 Task: Open a blank sheet, save the file as sepf.doc Add Heading 'Strategies for effective problem-solving: 'Strategies for effective problem-solving:  Add the following points with square bulletsAdd the following points with square bullets •	Define_x000D_
•	Brainstorm_x000D_
•	Evaluate_x000D_
•	Implement_x000D_
•	Assess_x000D_
 Highlight heading with color  Yellow Select the entire text and apply  Outside Borders ,change the font size of heading and points to 26
Action: Mouse moved to (207, 211)
Screenshot: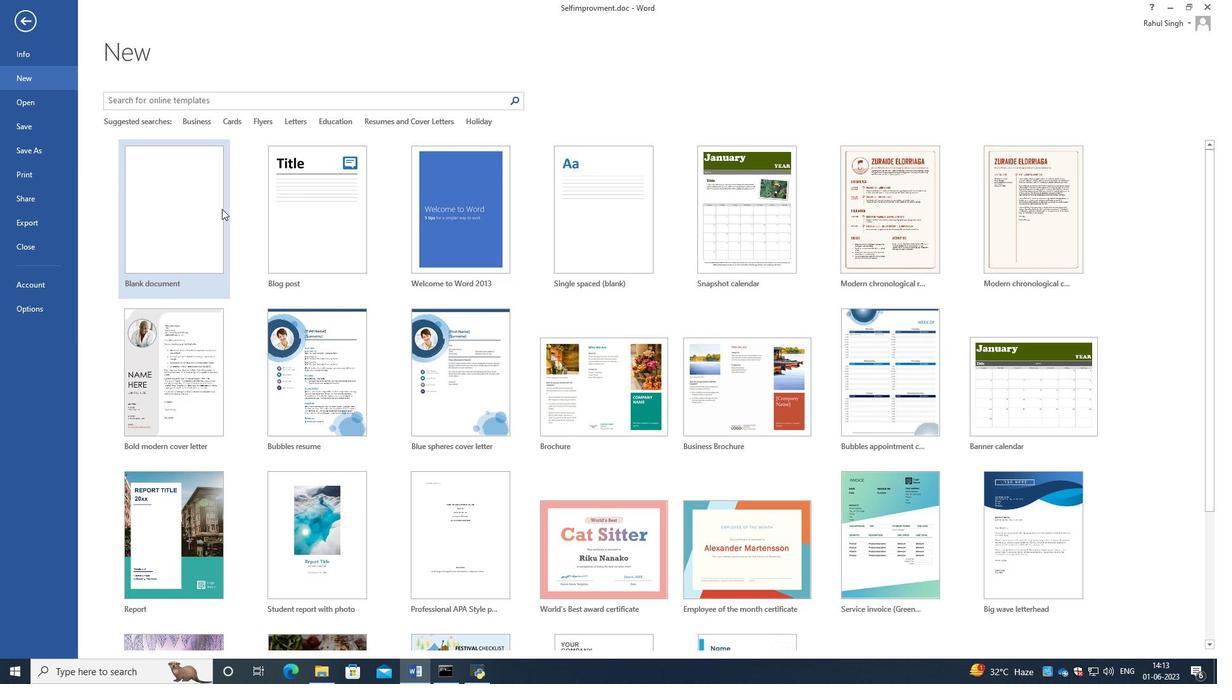 
Action: Mouse pressed left at (207, 211)
Screenshot: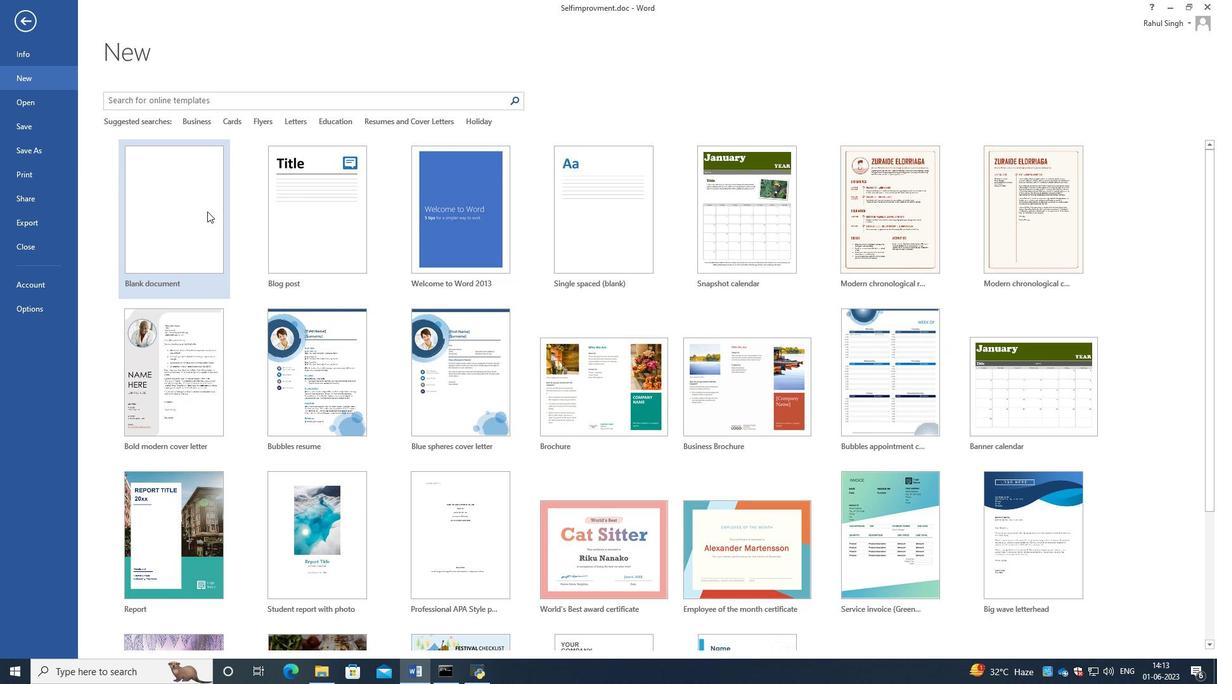 
Action: Mouse moved to (24, 22)
Screenshot: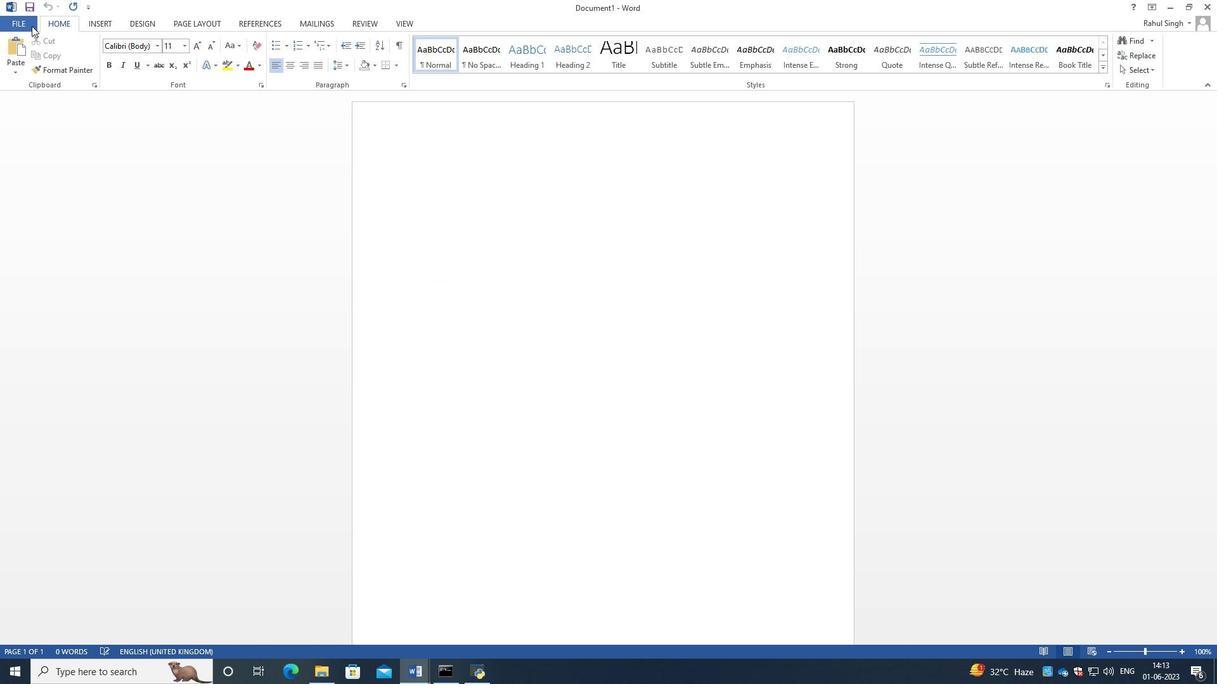
Action: Mouse pressed left at (24, 22)
Screenshot: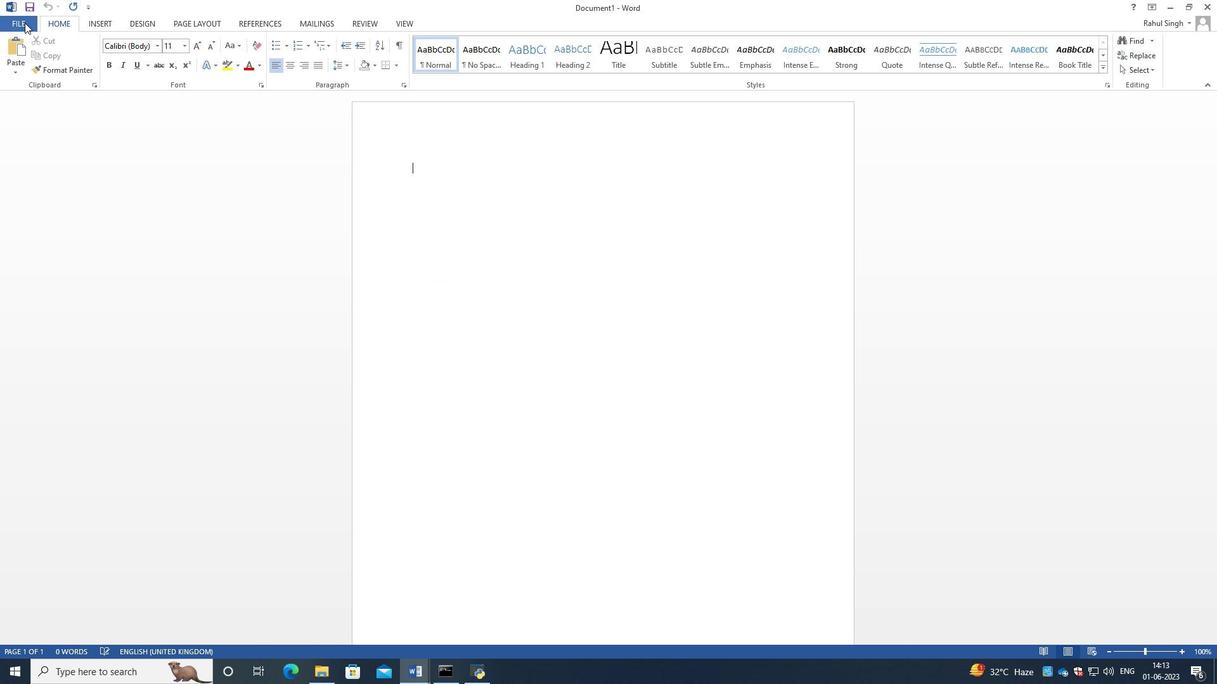 
Action: Mouse moved to (50, 152)
Screenshot: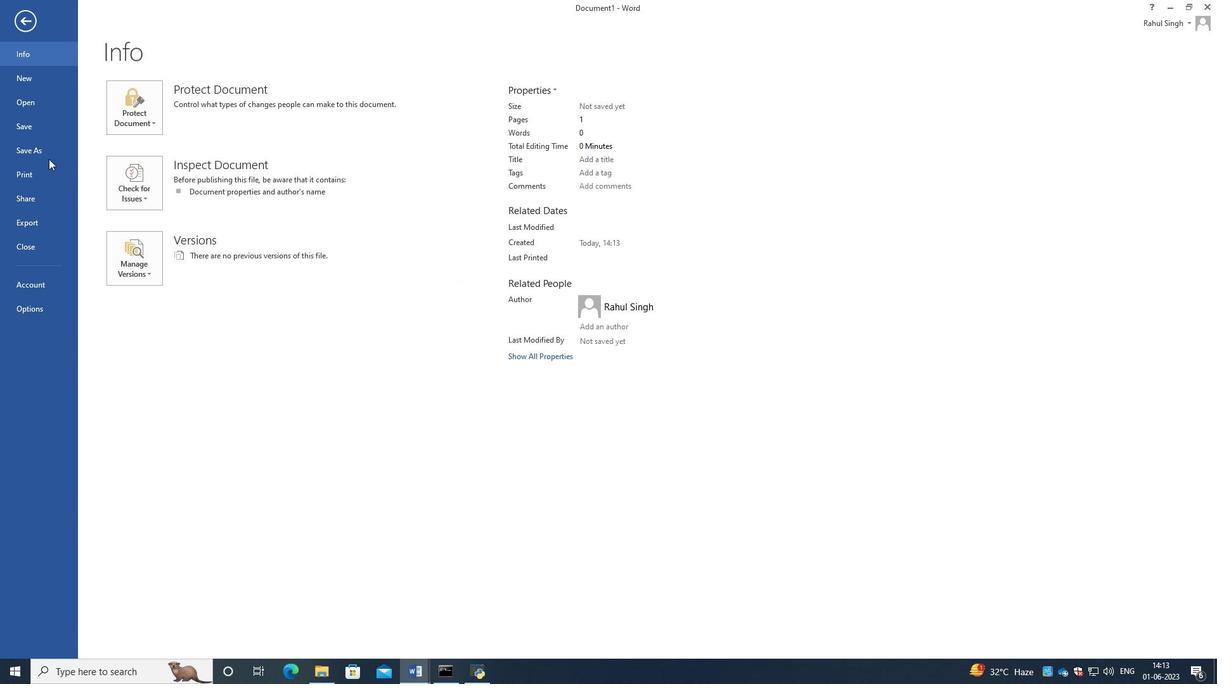 
Action: Mouse pressed left at (50, 152)
Screenshot: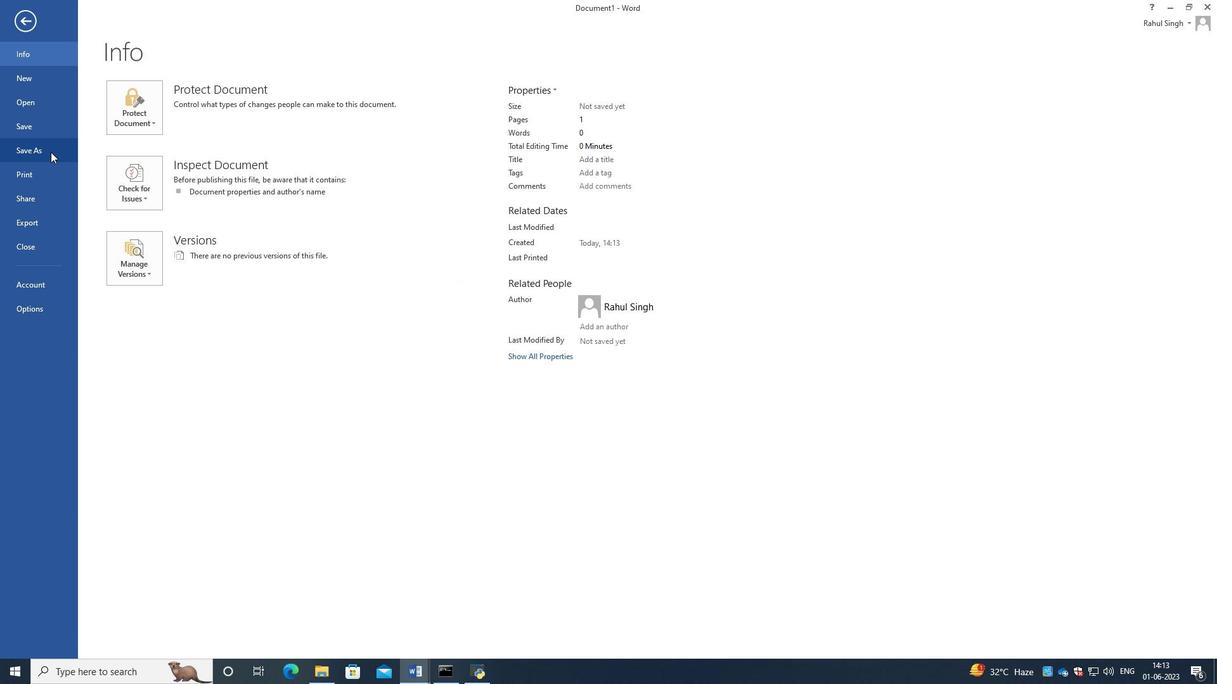 
Action: Mouse moved to (332, 163)
Screenshot: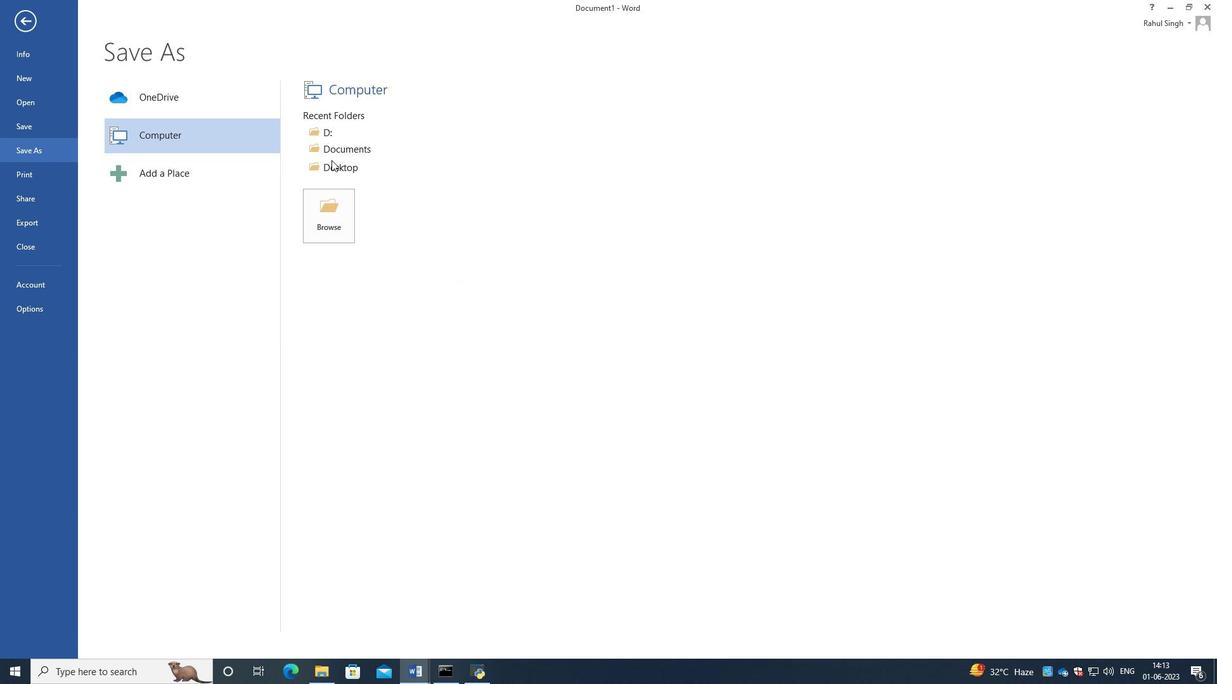 
Action: Mouse pressed left at (332, 163)
Screenshot: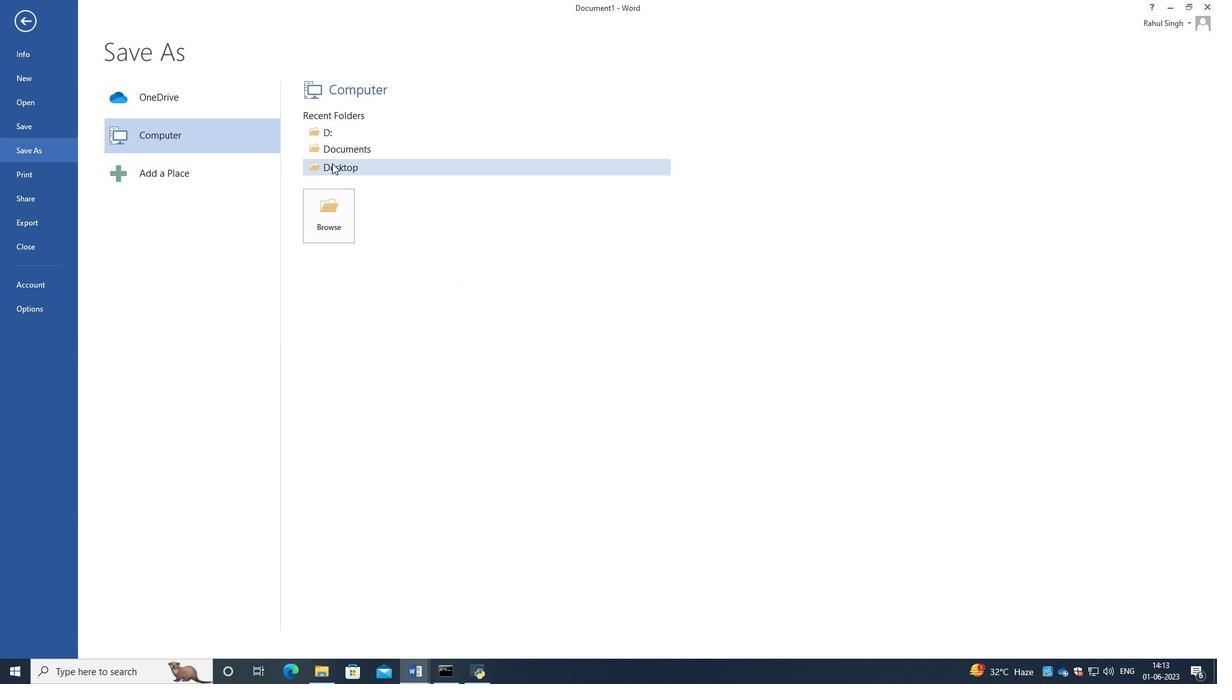 
Action: Mouse moved to (600, 14)
Screenshot: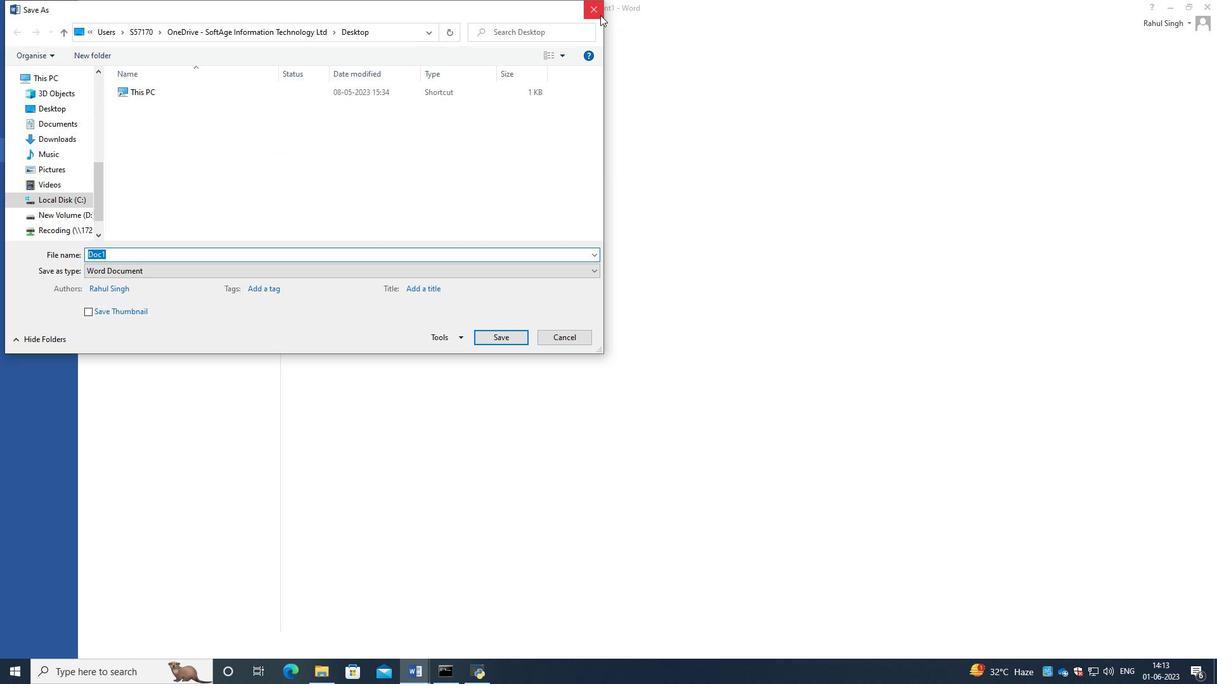 
Action: Mouse pressed left at (600, 14)
Screenshot: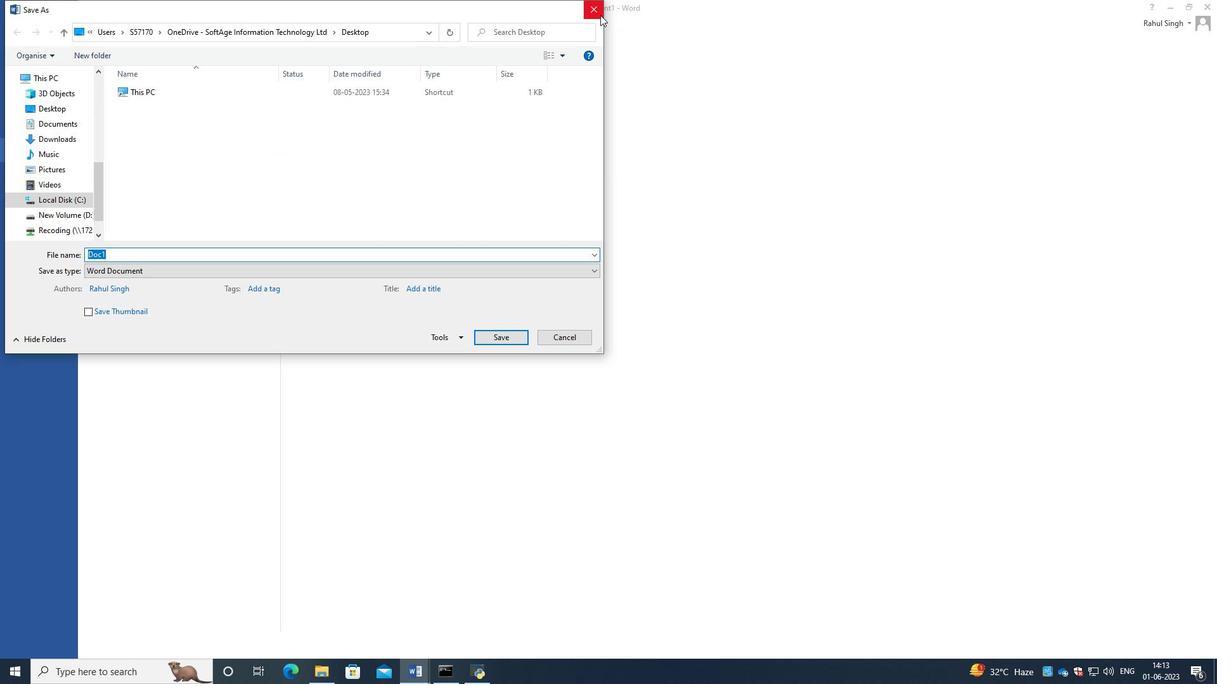 
Action: Mouse moved to (403, 146)
Screenshot: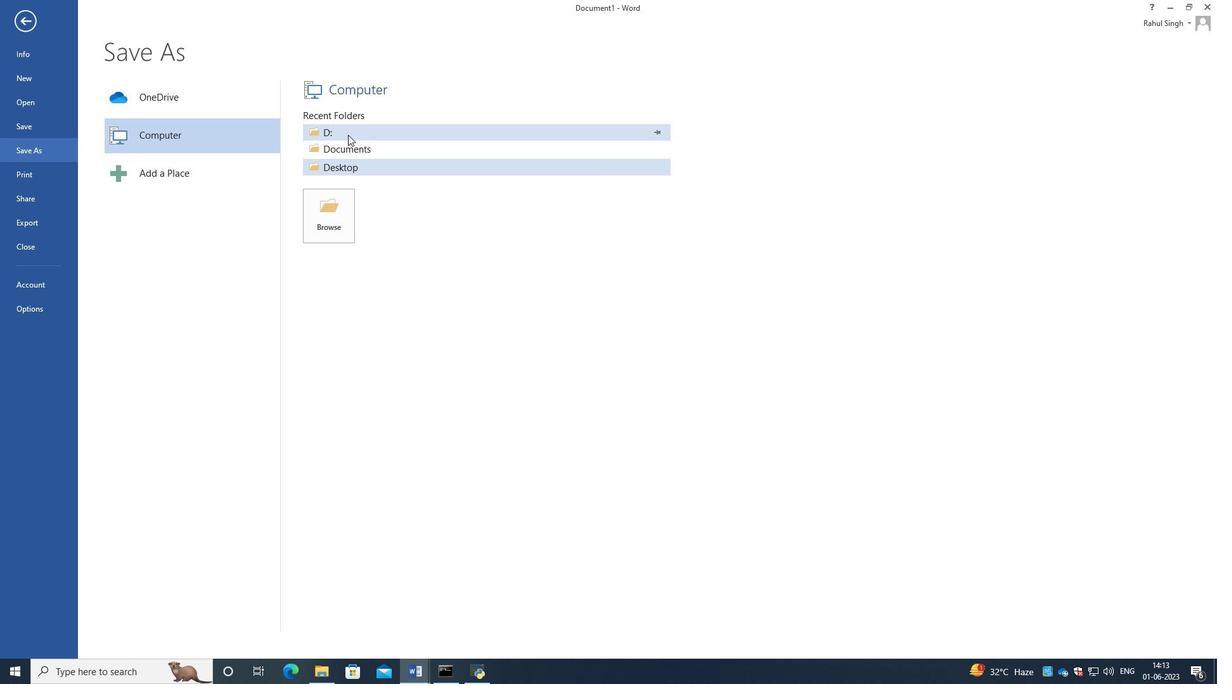 
Action: Mouse pressed left at (348, 130)
Screenshot: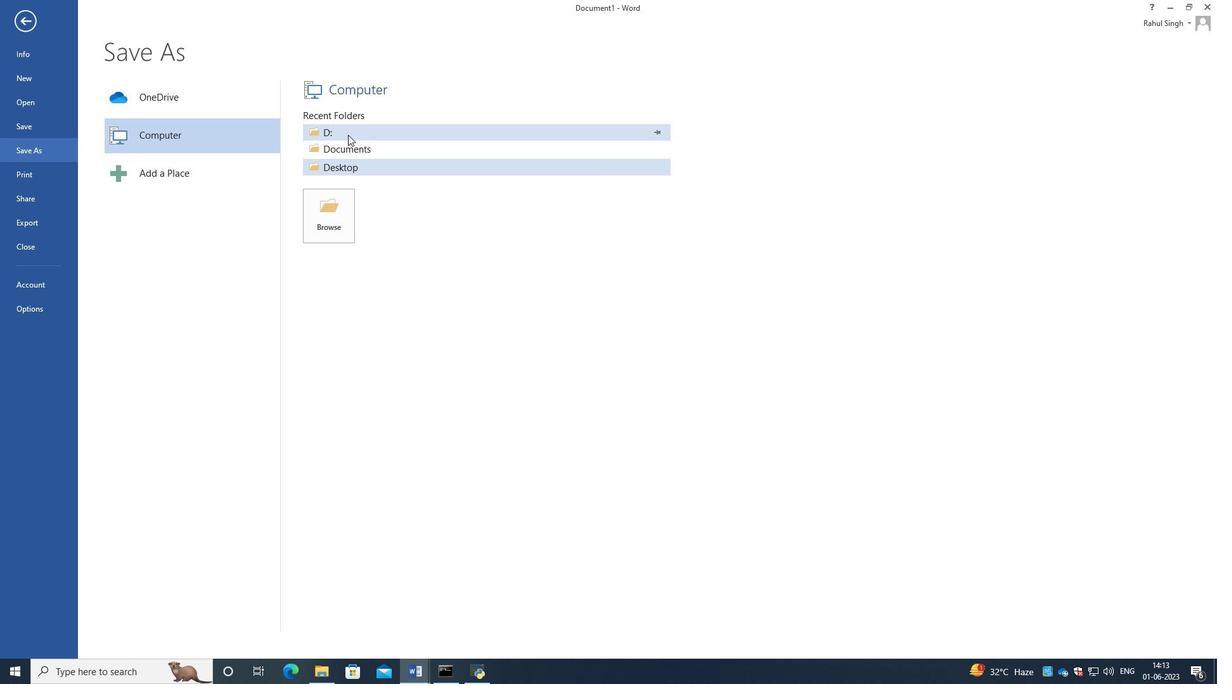 
Action: Mouse moved to (310, 219)
Screenshot: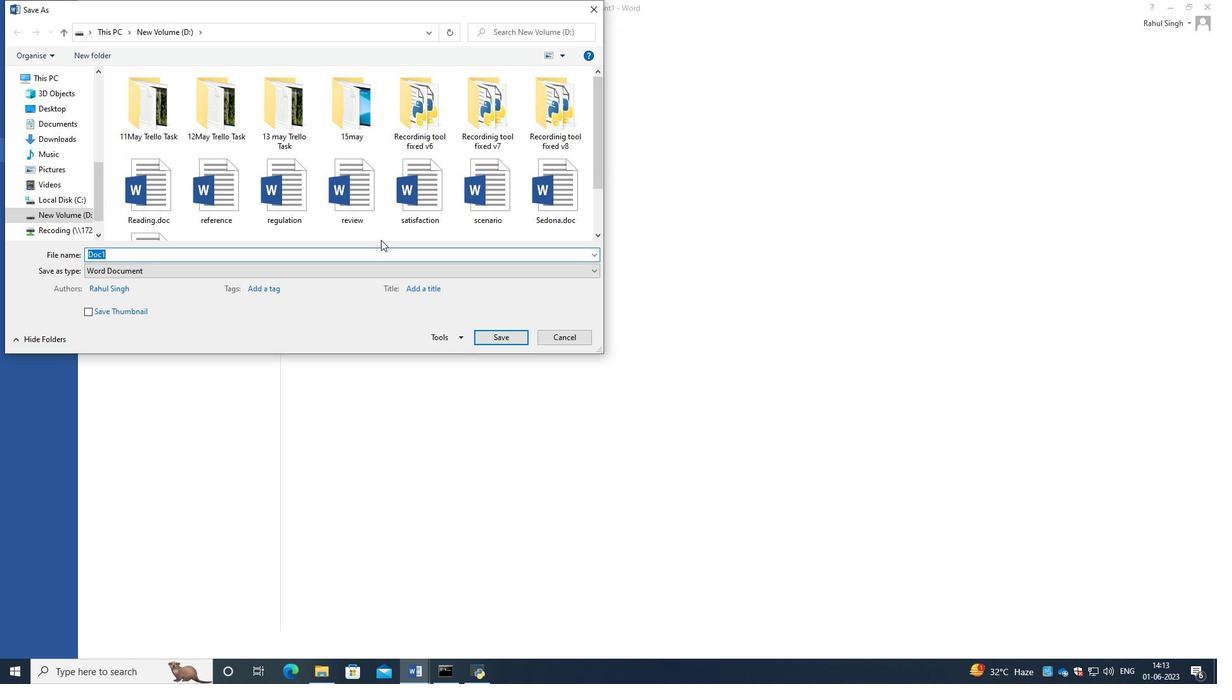 
Action: Key pressed sepf.doc
Screenshot: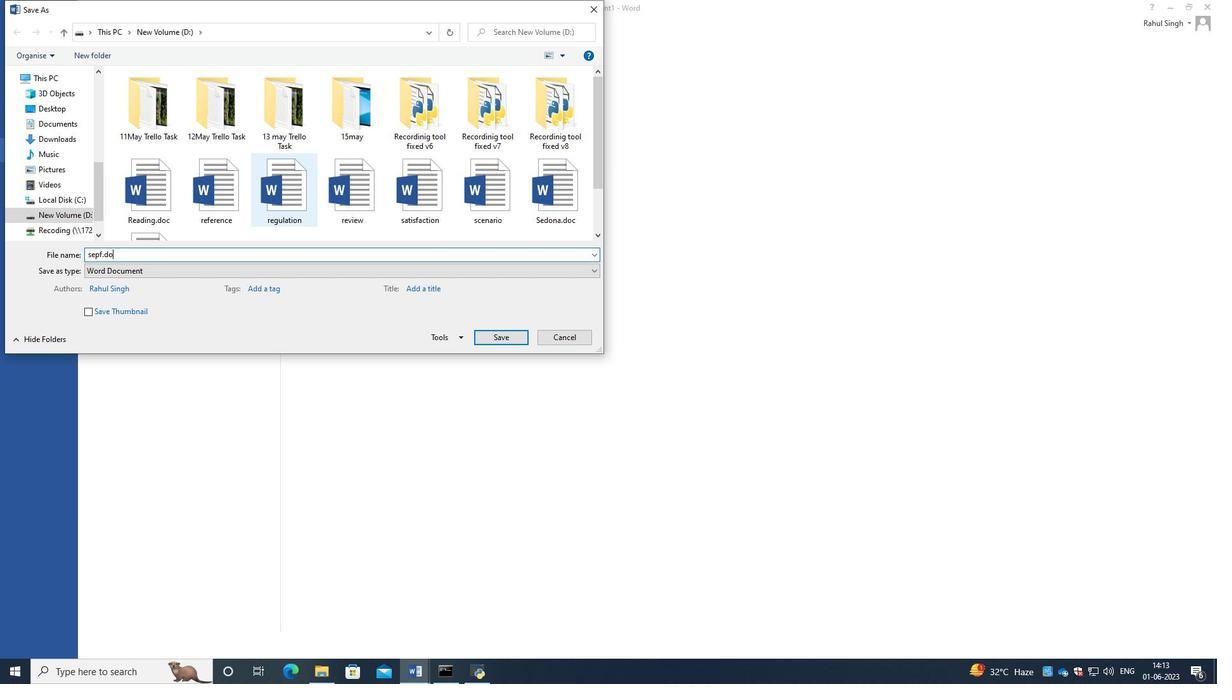 
Action: Mouse moved to (511, 340)
Screenshot: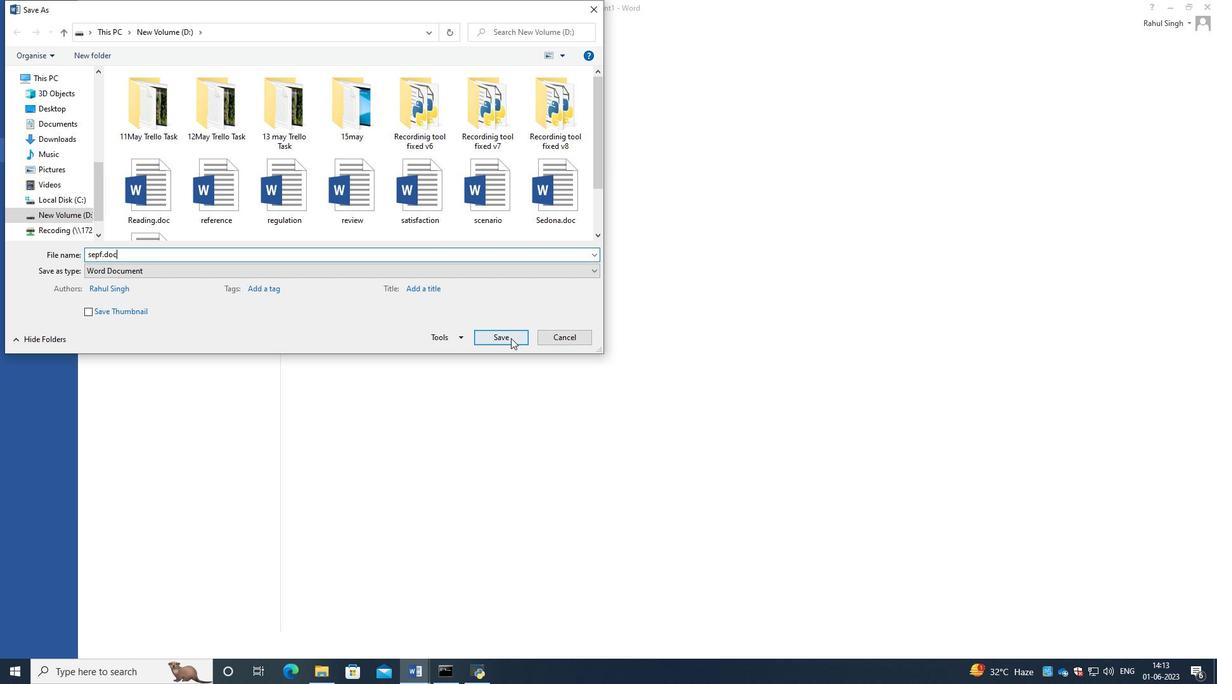 
Action: Mouse pressed left at (511, 340)
Screenshot: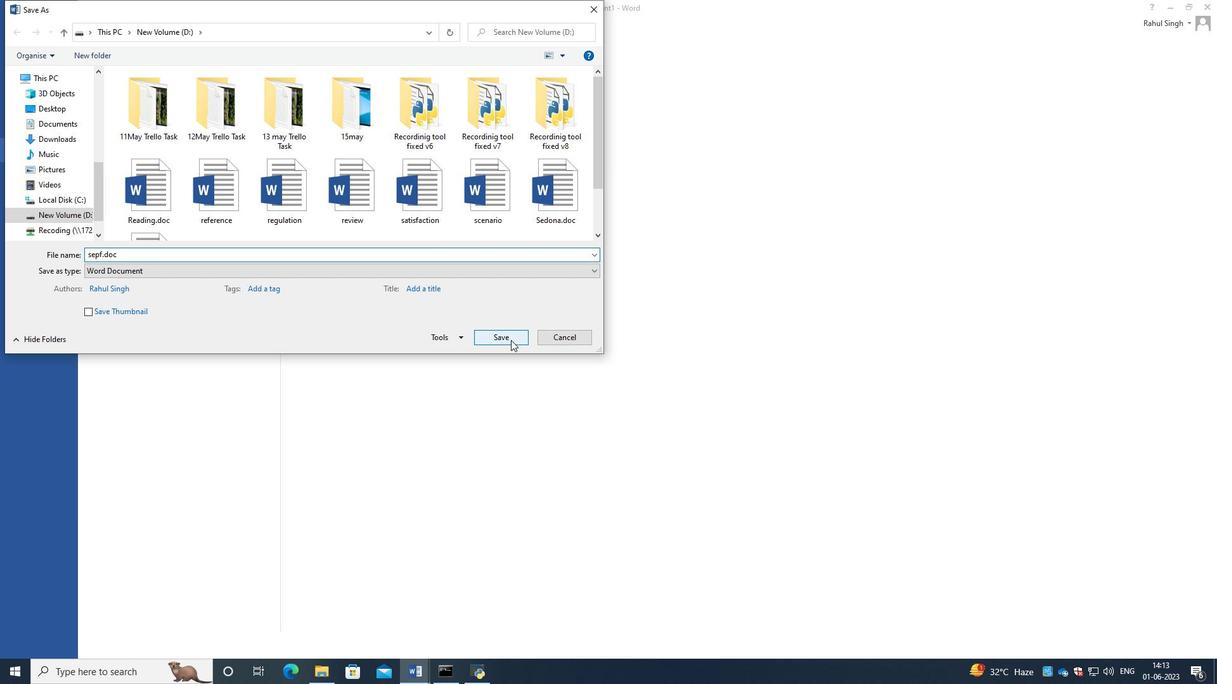 
Action: Mouse moved to (466, 164)
Screenshot: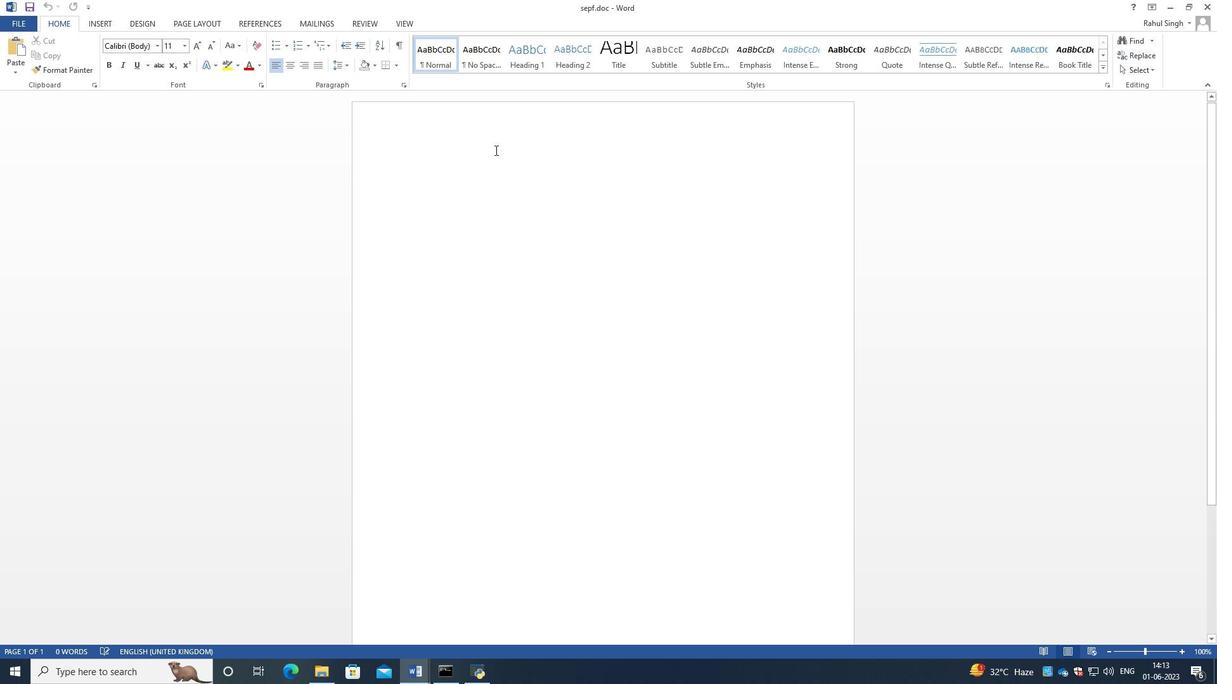 
Action: Key pressed <Key.caps_lock>S<Key.caps_lock>trategies<Key.space>for<Key.space>effective<Key.space>problem-solving<Key.space>
Screenshot: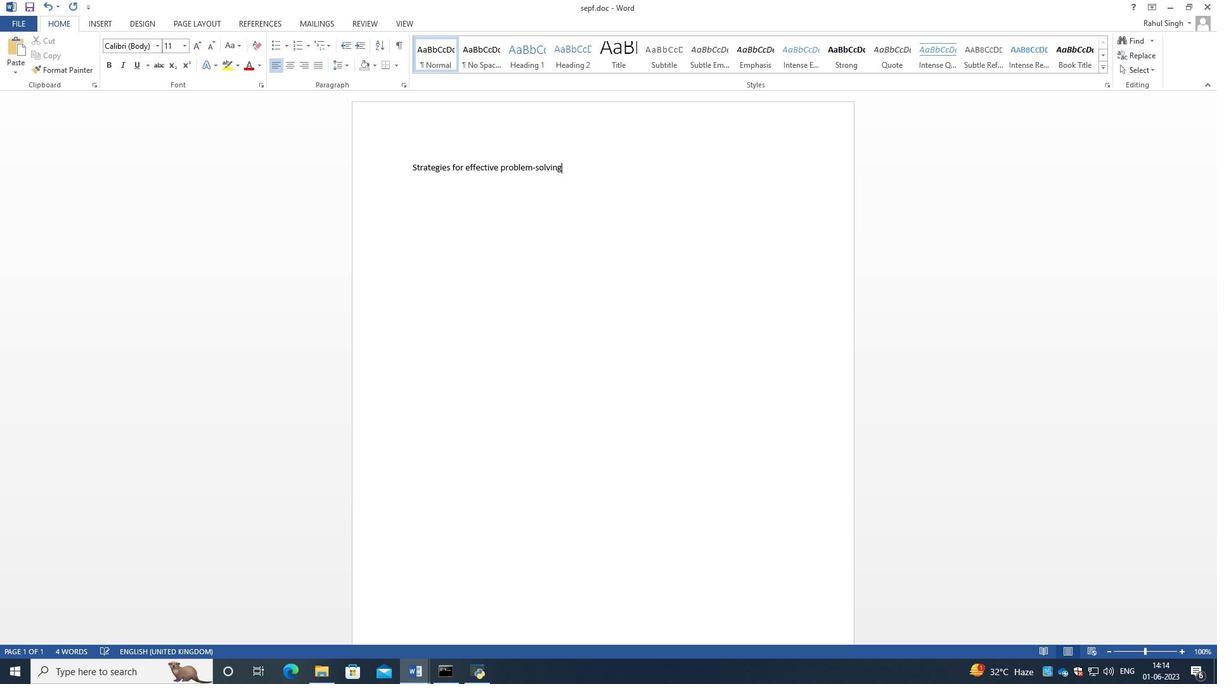 
Action: Mouse moved to (279, 47)
Screenshot: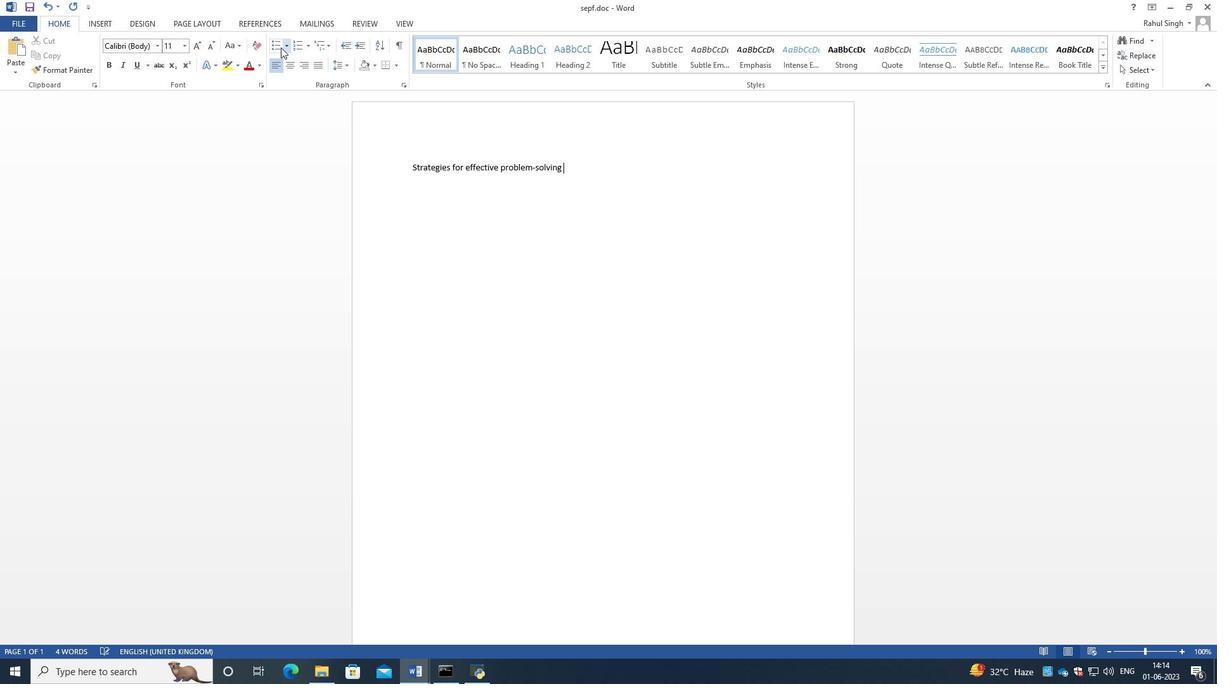 
Action: Key pressed <Key.shift_r>:<Key.enter>
Screenshot: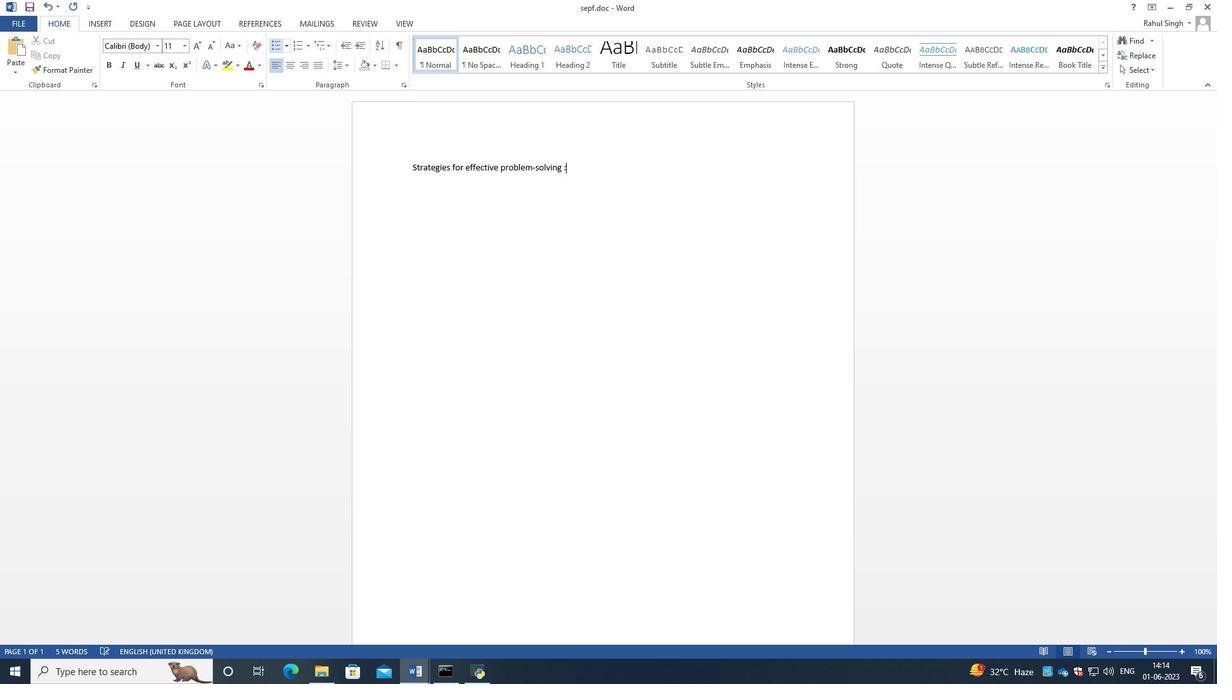 
Action: Mouse moved to (578, 166)
Screenshot: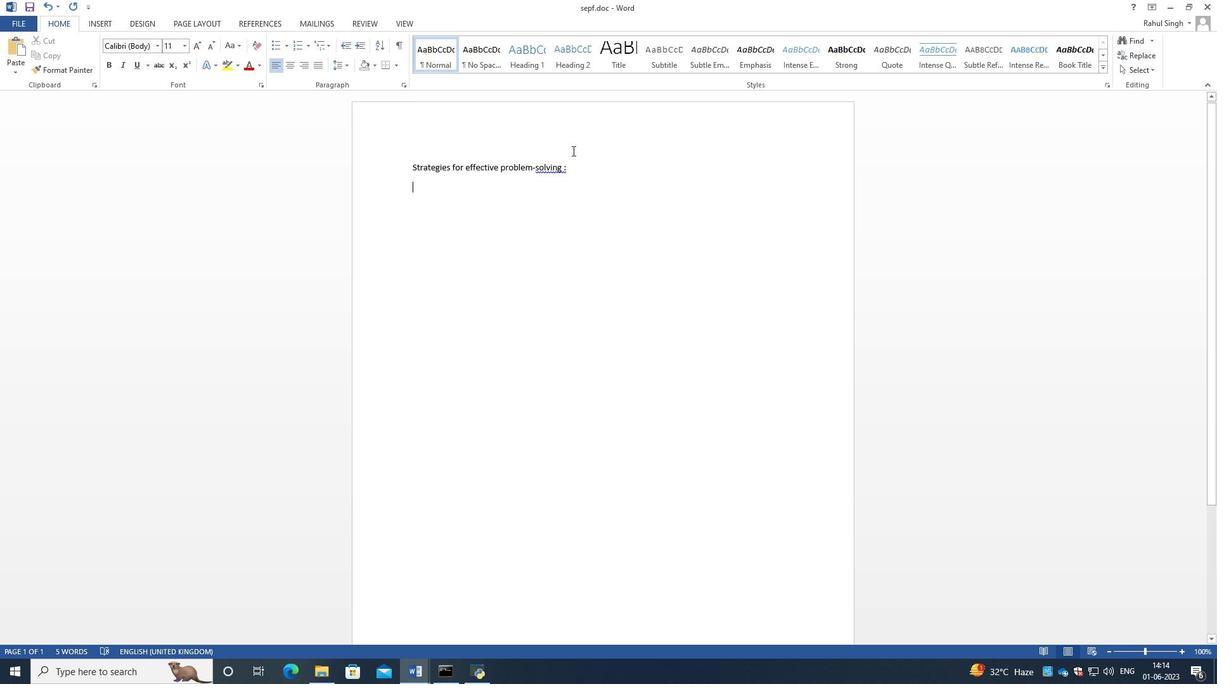 
Action: Mouse pressed left at (578, 166)
Screenshot: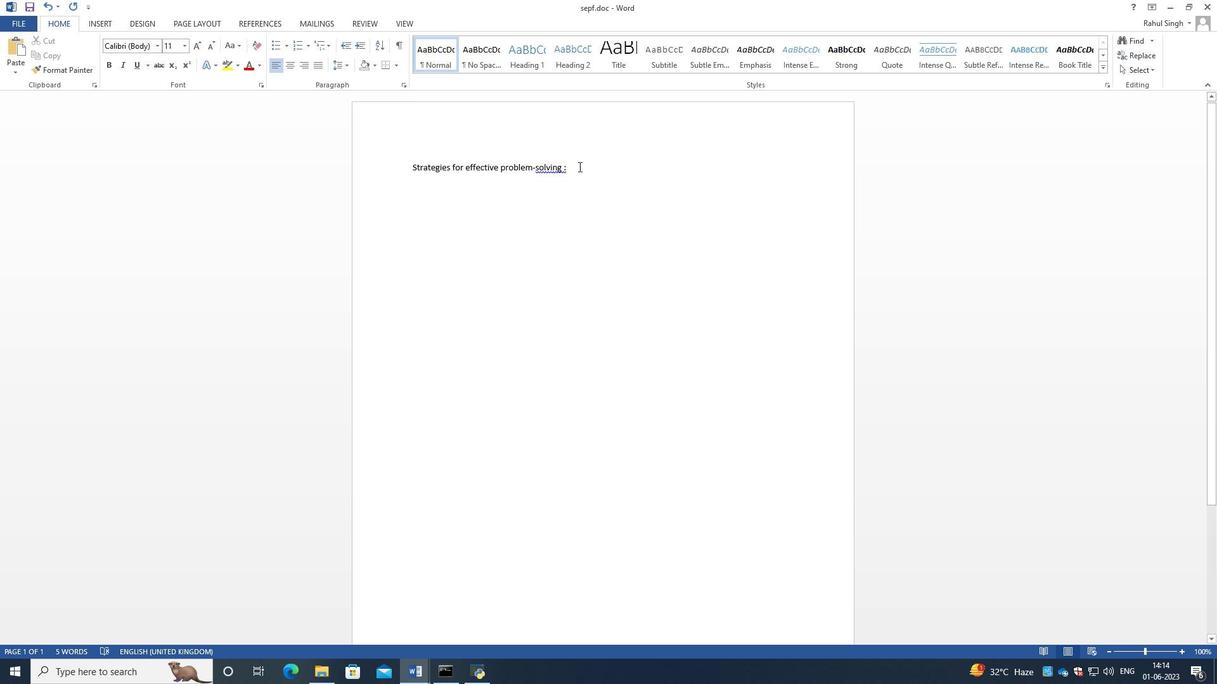 
Action: Key pressed <Key.backspace><Key.backspace><Key.shift_r><Key.enter>
Screenshot: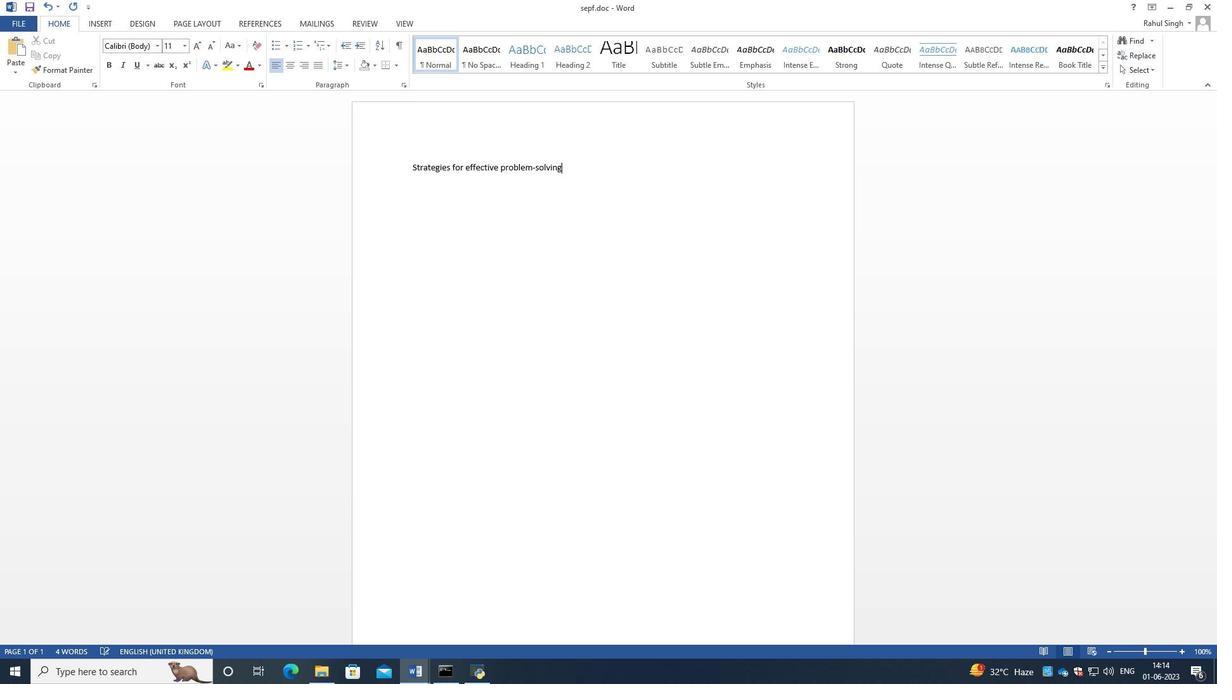 
Action: Mouse moved to (589, 162)
Screenshot: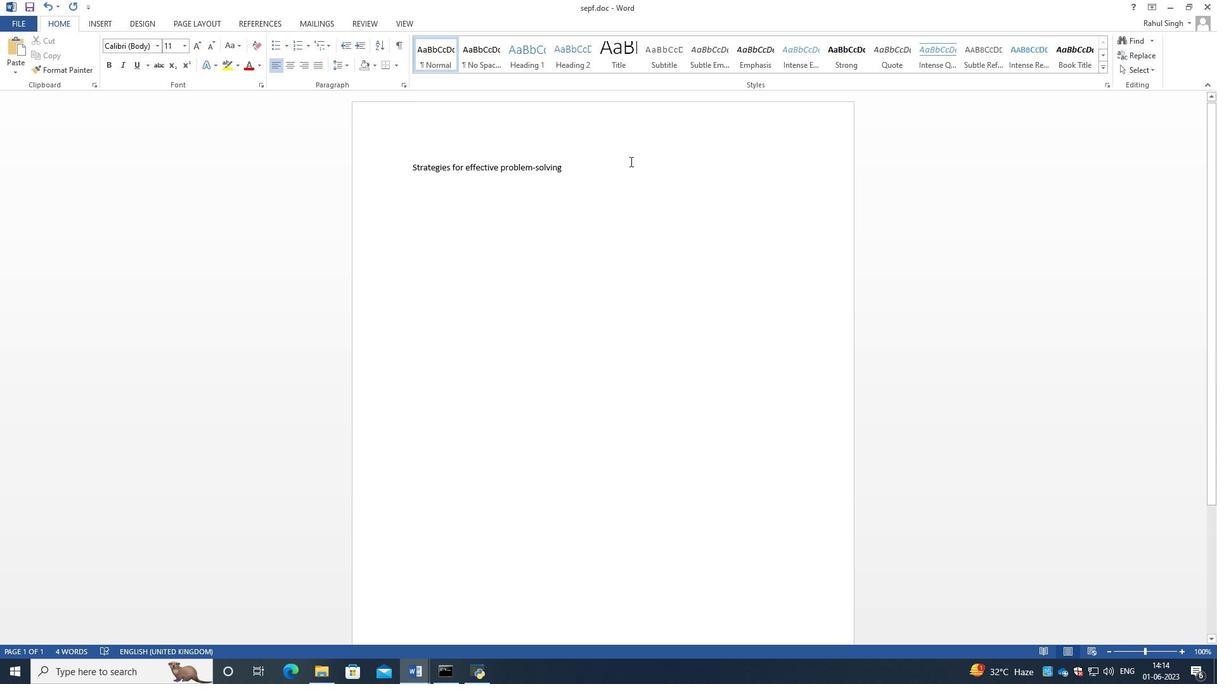 
Action: Mouse pressed left at (589, 162)
Screenshot: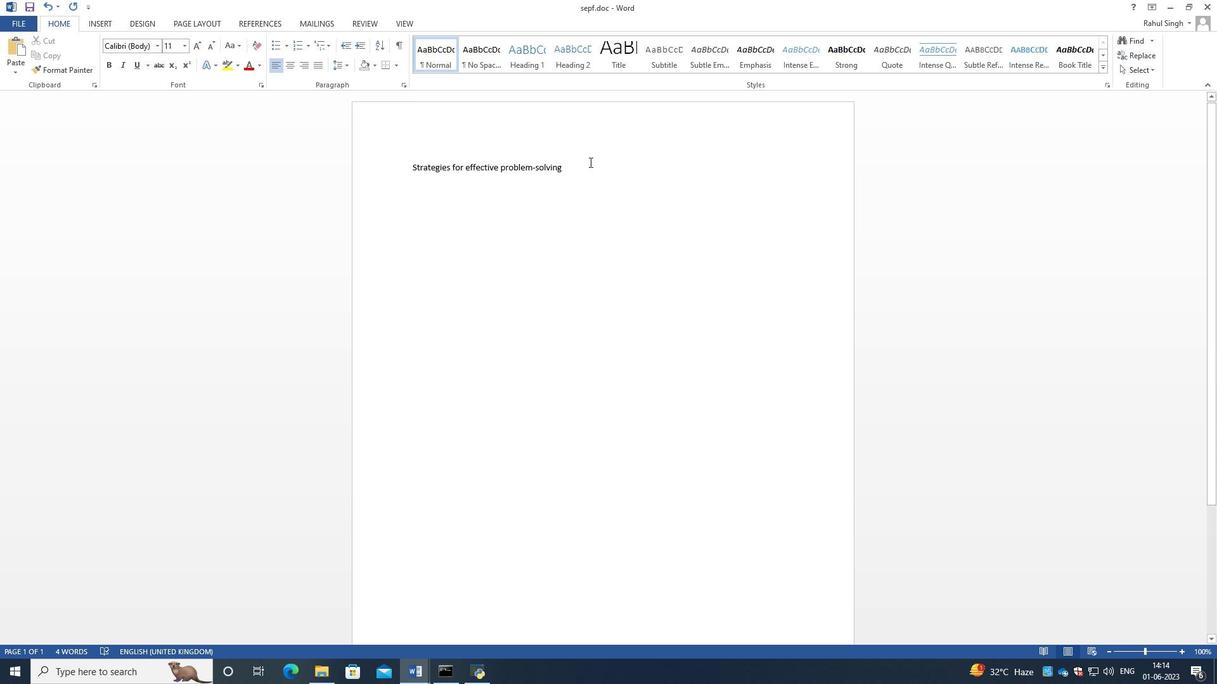 
Action: Key pressed <Key.shift_r>:<Key.enter>
Screenshot: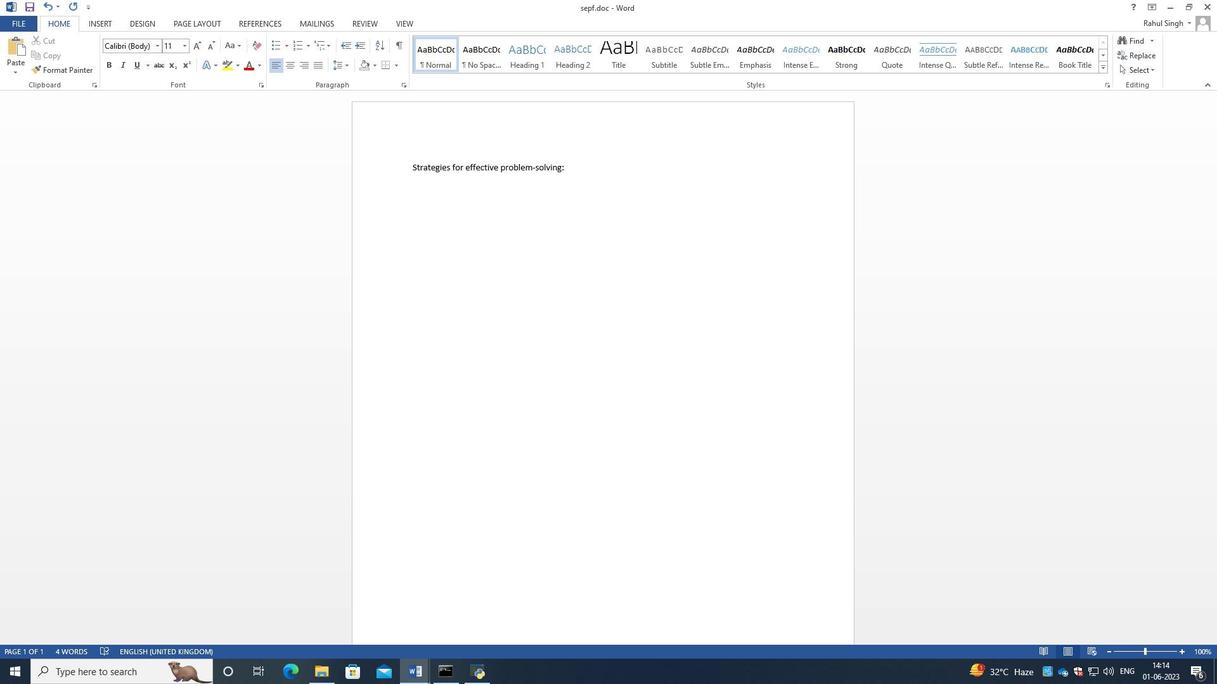 
Action: Mouse moved to (287, 46)
Screenshot: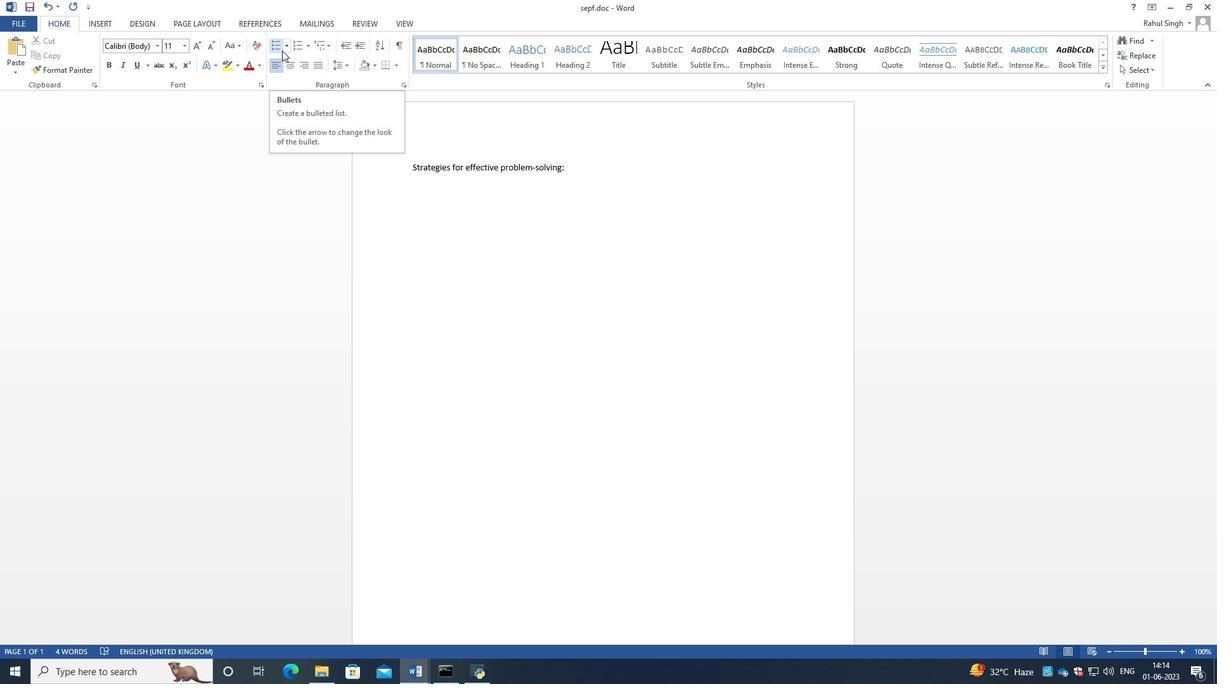 
Action: Mouse pressed left at (287, 46)
Screenshot: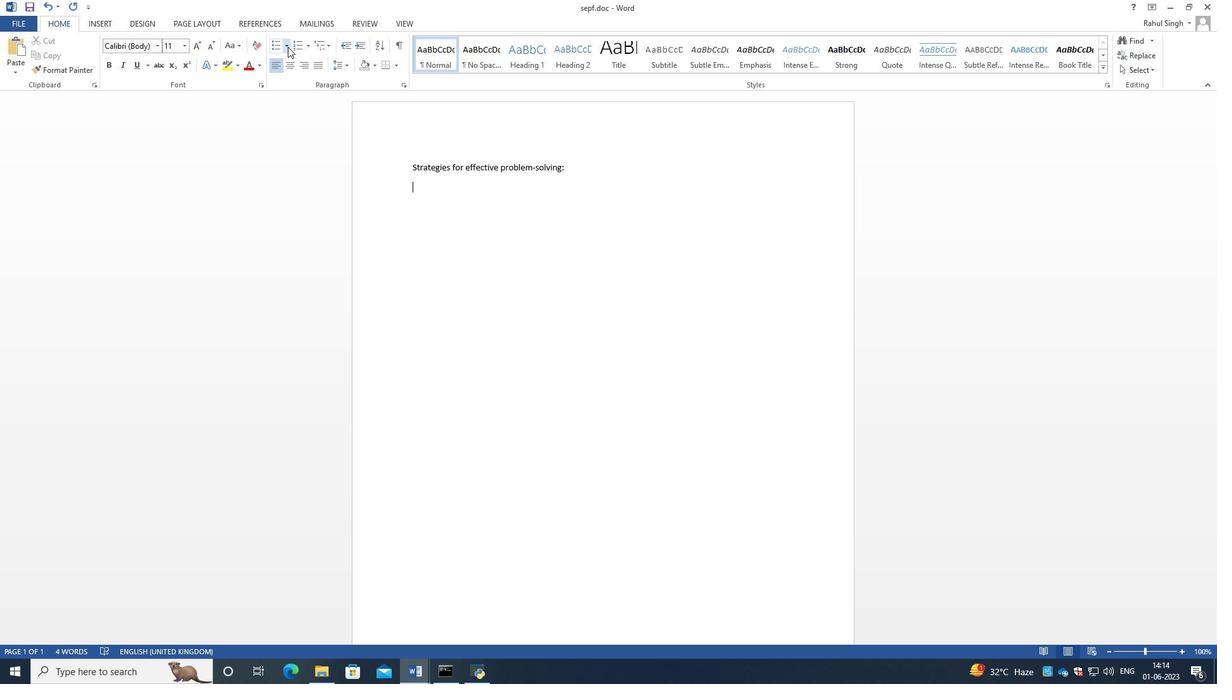 
Action: Mouse moved to (324, 86)
Screenshot: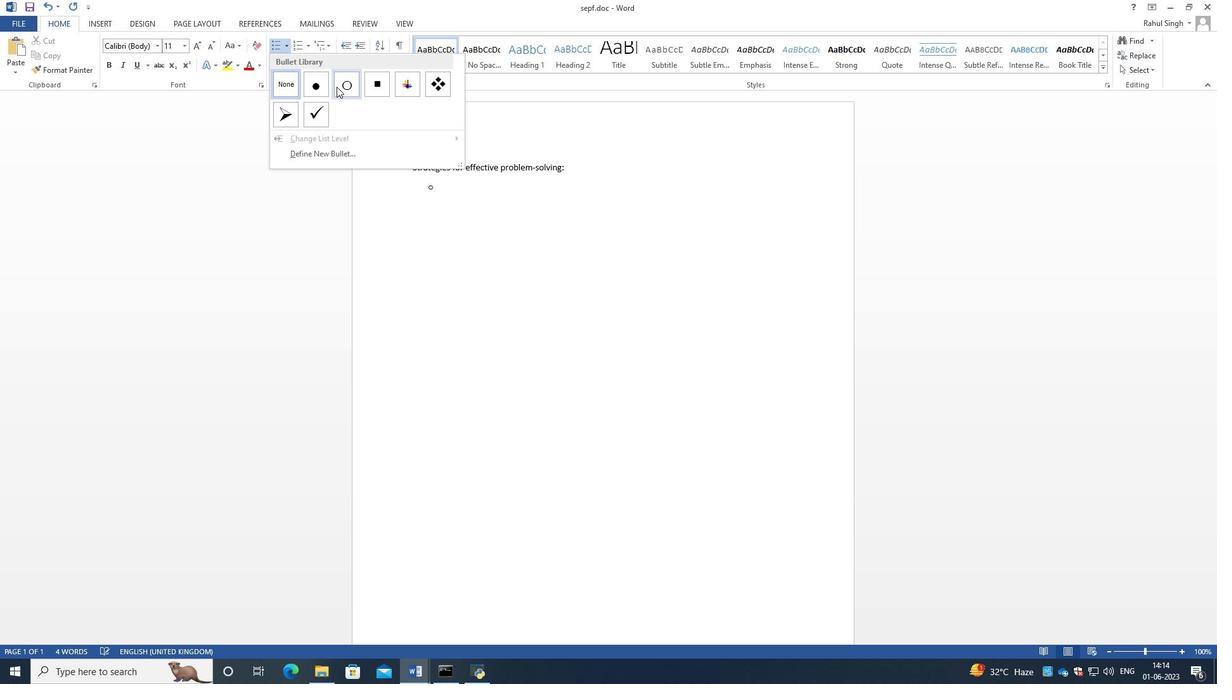 
Action: Mouse pressed left at (324, 86)
Screenshot: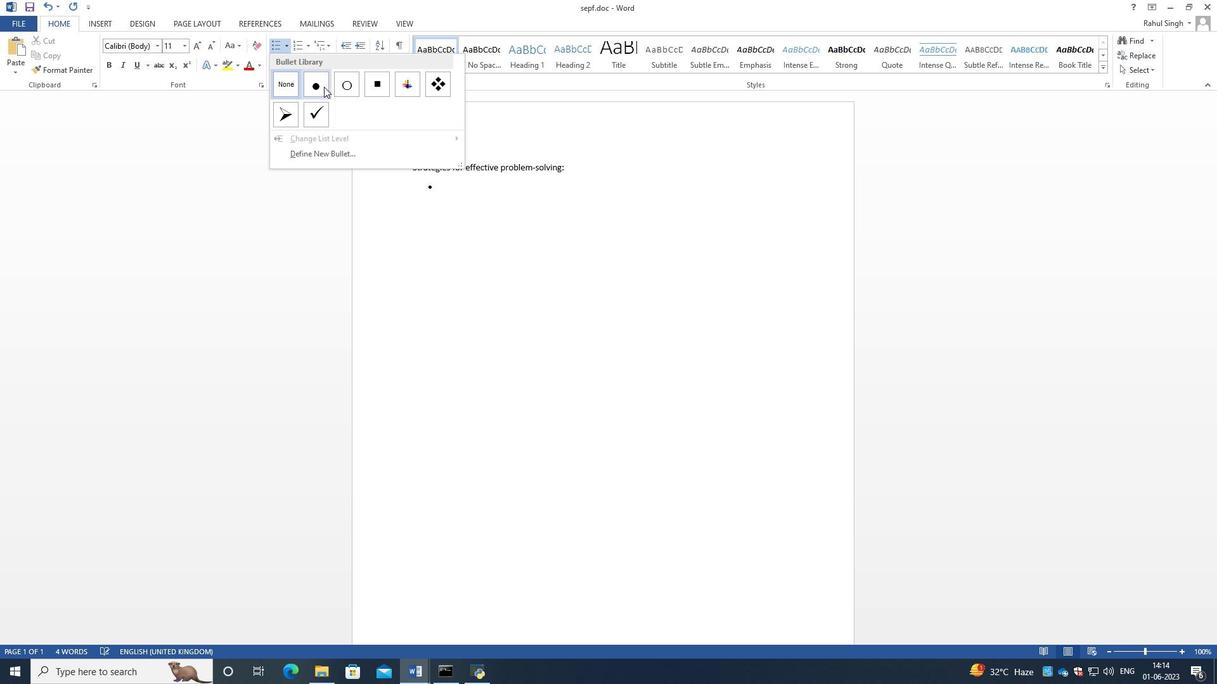 
Action: Mouse moved to (451, 182)
Screenshot: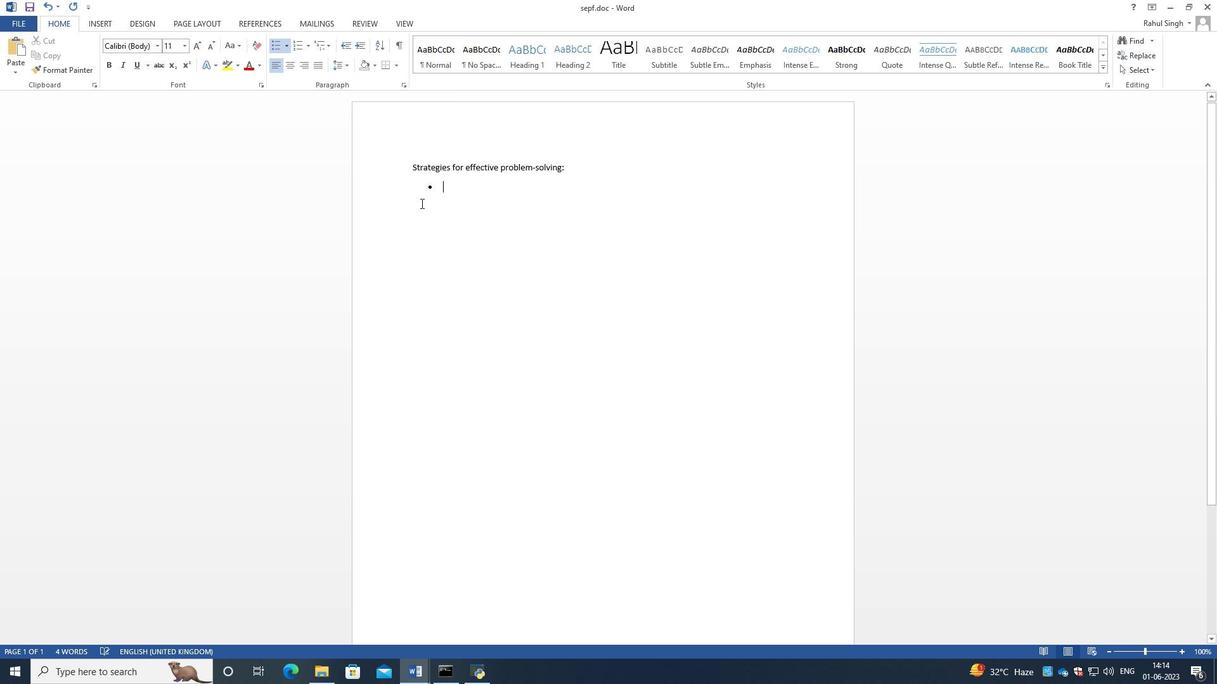 
Action: Key pressed <Key.space>
Screenshot: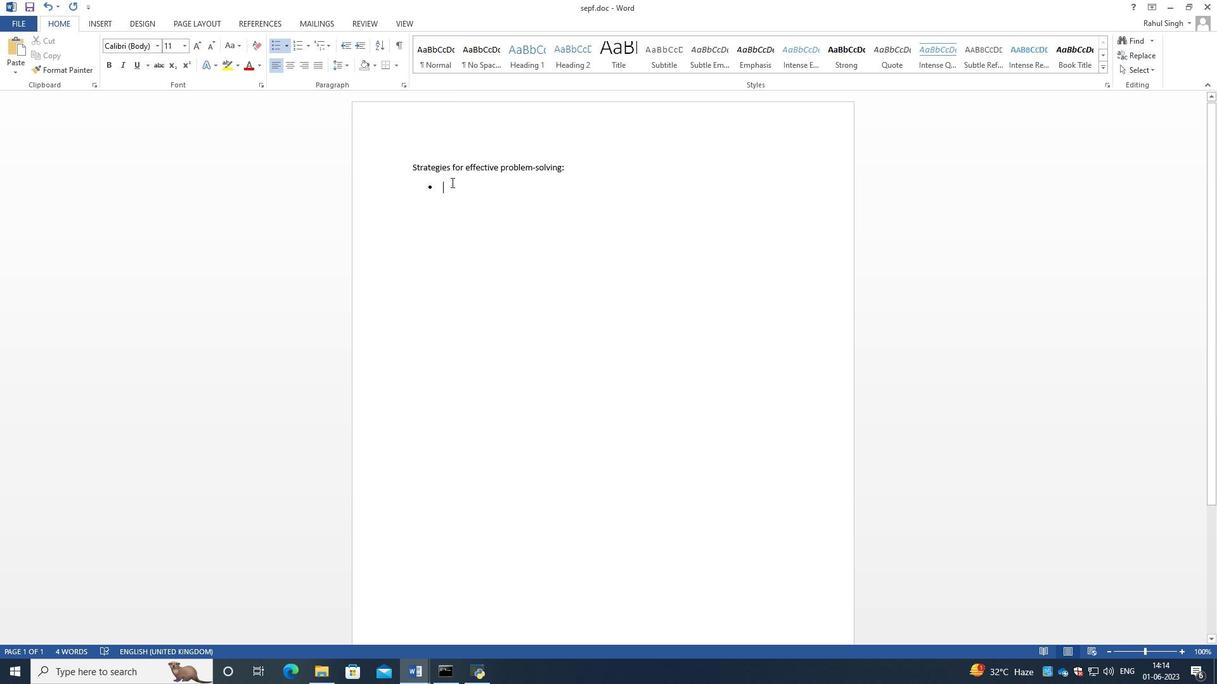 
Action: Mouse moved to (451, 182)
Screenshot: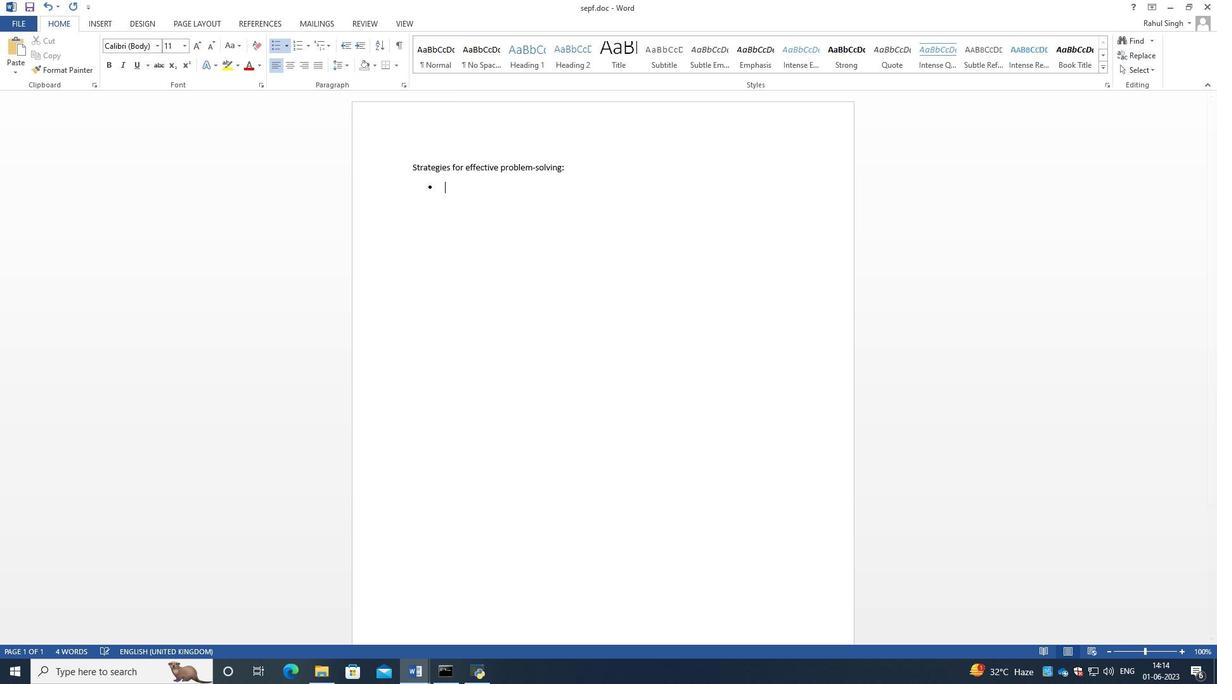 
Action: Key pressed <Key.caps_lock>B<Key.caps_lock>rainstorm<Key.enter><Key.caps_lock>E<Key.caps_lock>valute<Key.enter><Key.backspace><Key.backspace><Key.backspace><Key.backspace><Key.backspace><Key.backspace>ate<Key.enter><Key.caps_lock>I<Key.caps_lock>mplement<Key.enter><Key.caps_lock>A<Key.caps_lock>ssess<Key.enter>
Screenshot: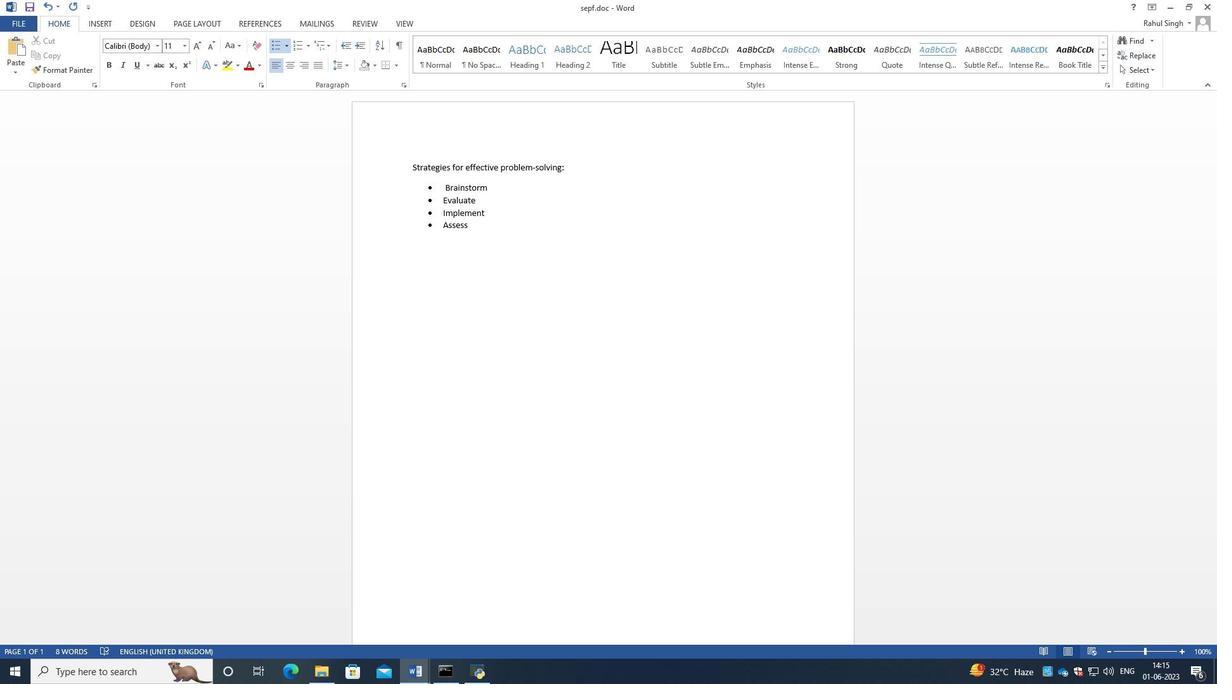 
Action: Mouse moved to (563, 167)
Screenshot: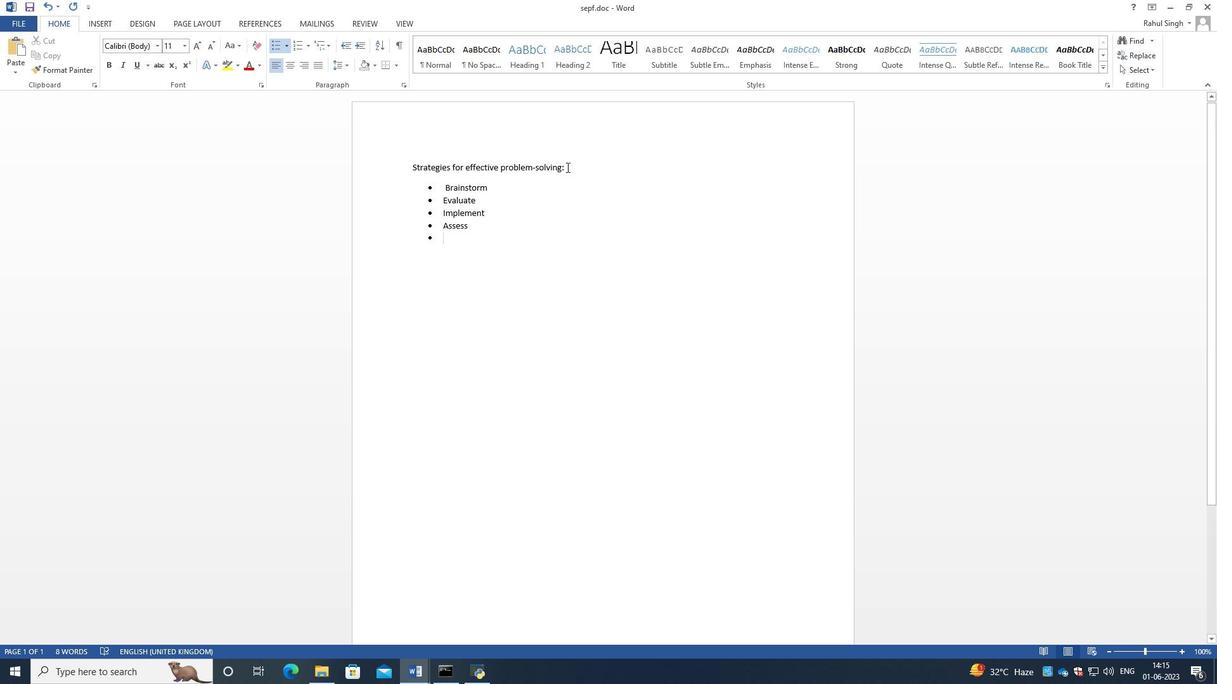 
Action: Mouse pressed left at (563, 167)
Screenshot: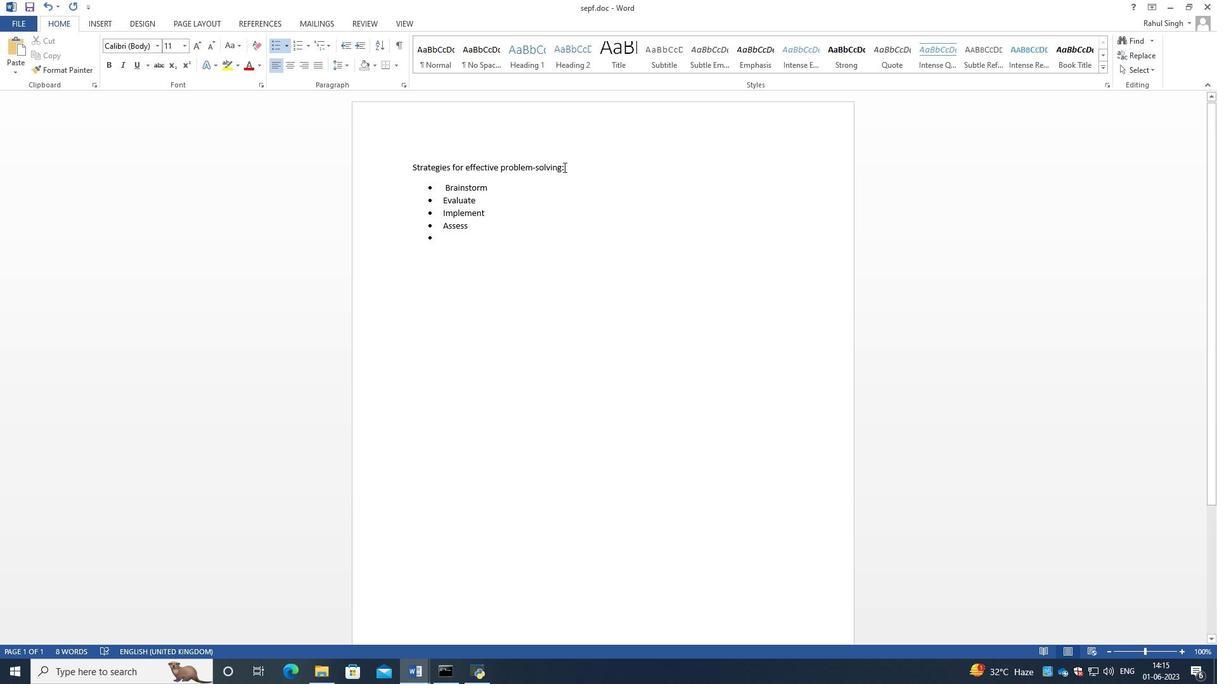 
Action: Mouse moved to (454, 135)
Screenshot: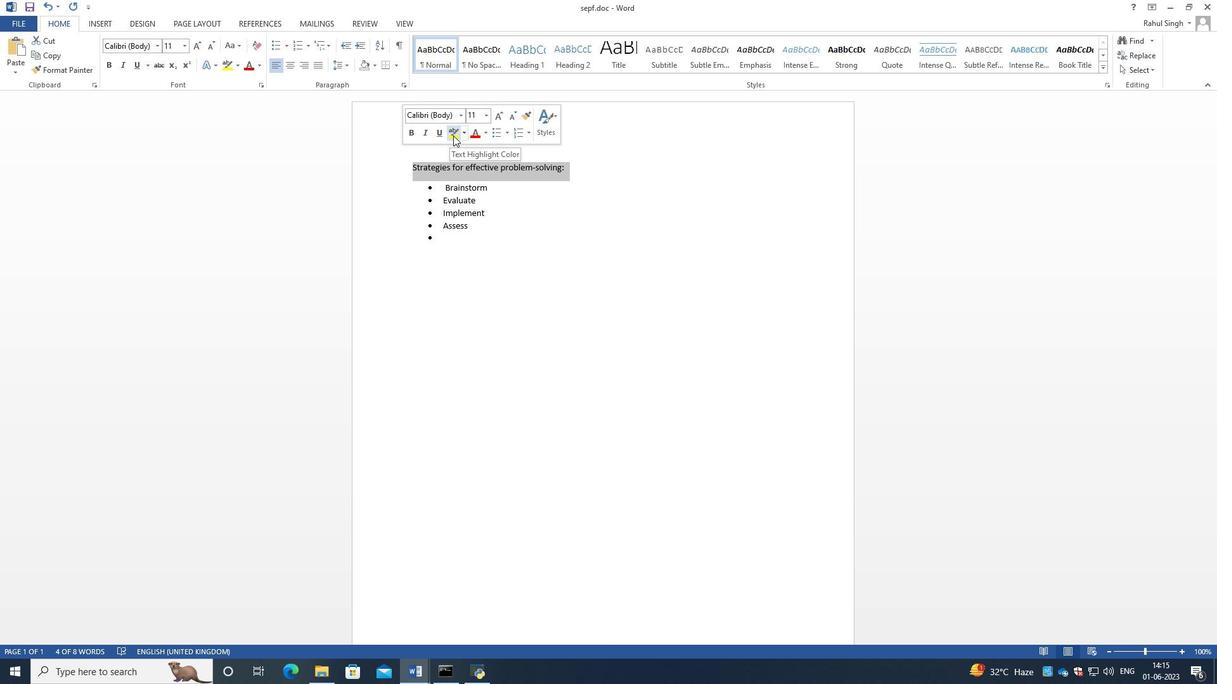 
Action: Mouse pressed left at (454, 135)
Screenshot: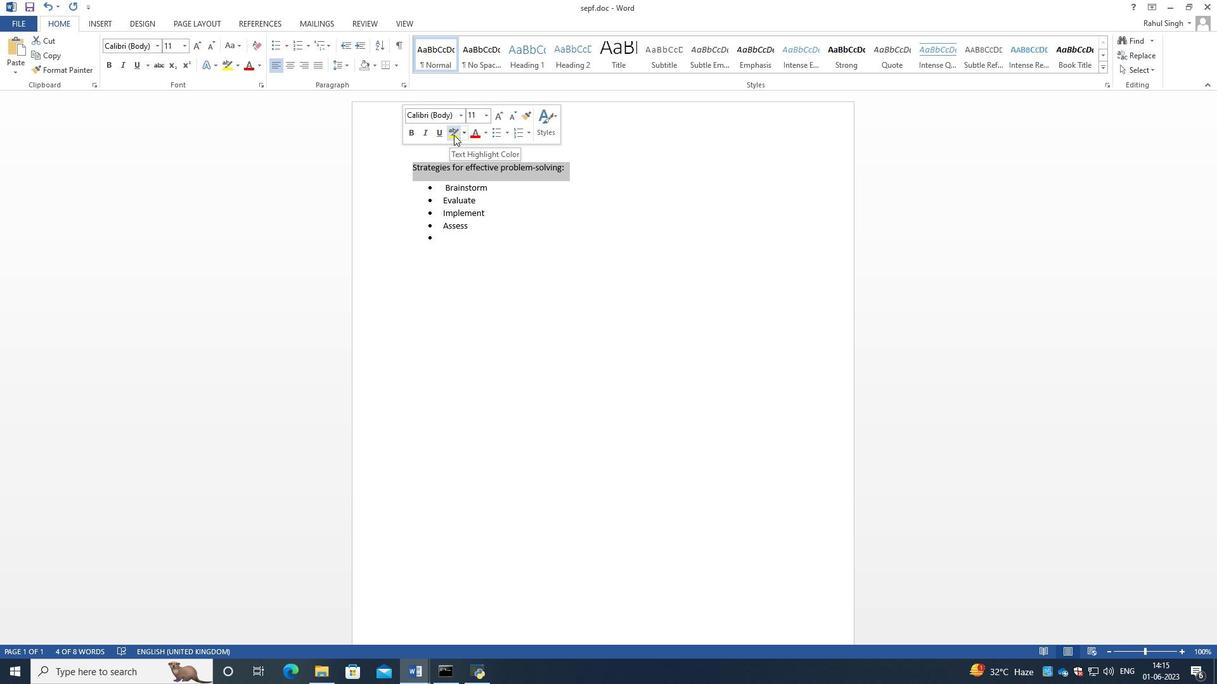 
Action: Mouse moved to (565, 306)
Screenshot: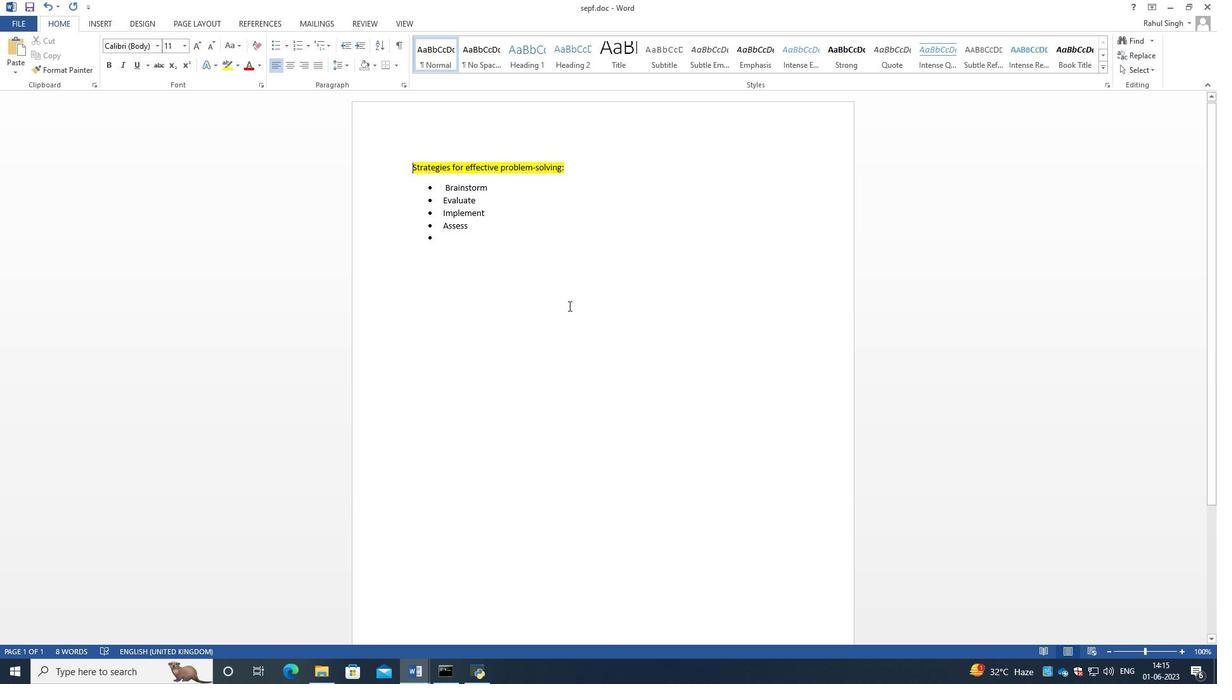 
Action: Mouse pressed left at (565, 306)
Screenshot: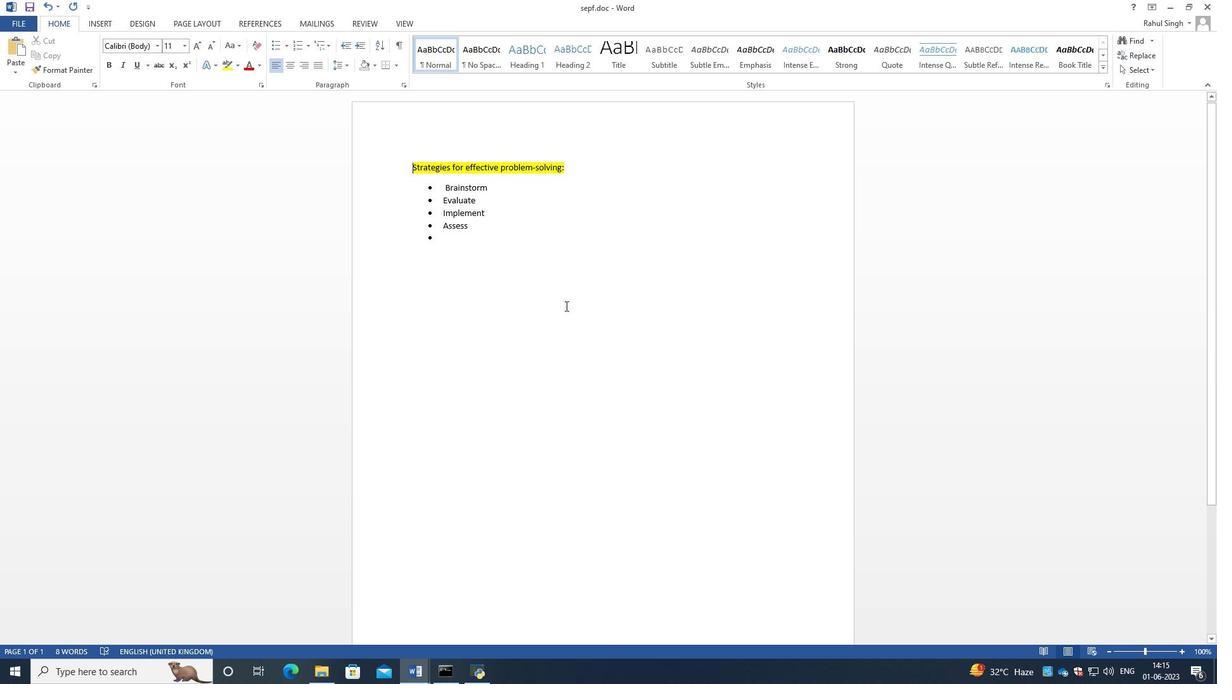 
Action: Mouse moved to (433, 238)
Screenshot: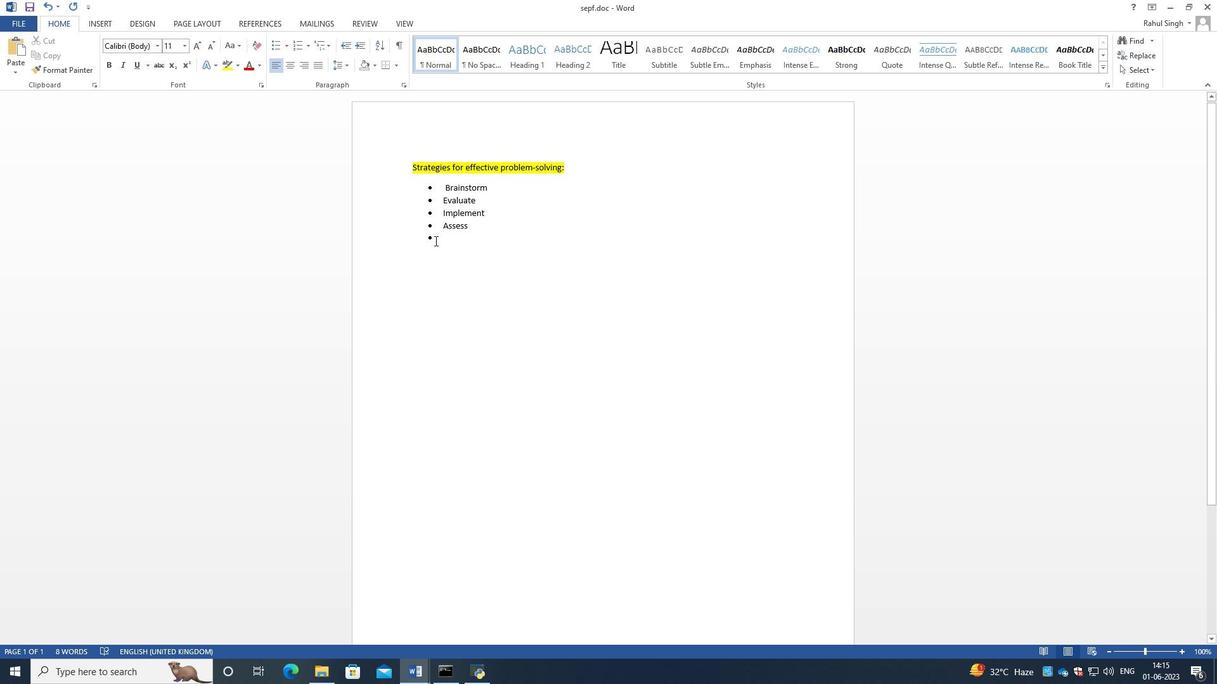 
Action: Mouse pressed left at (433, 238)
Screenshot: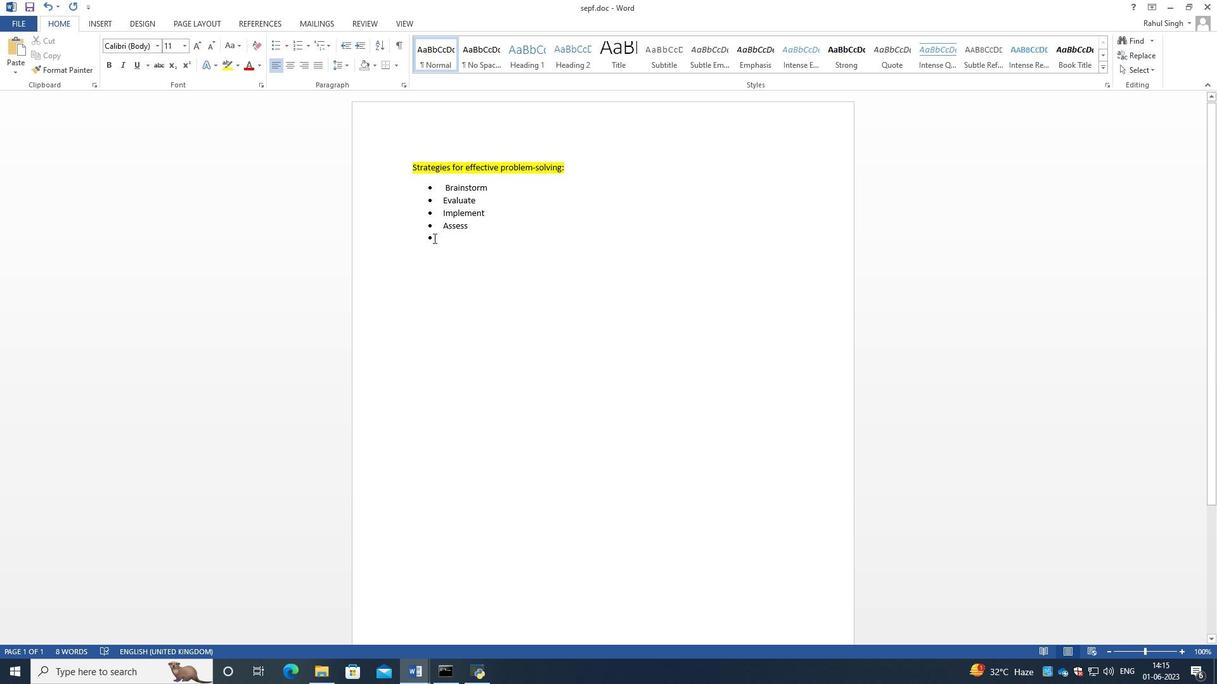 
Action: Mouse moved to (439, 238)
Screenshot: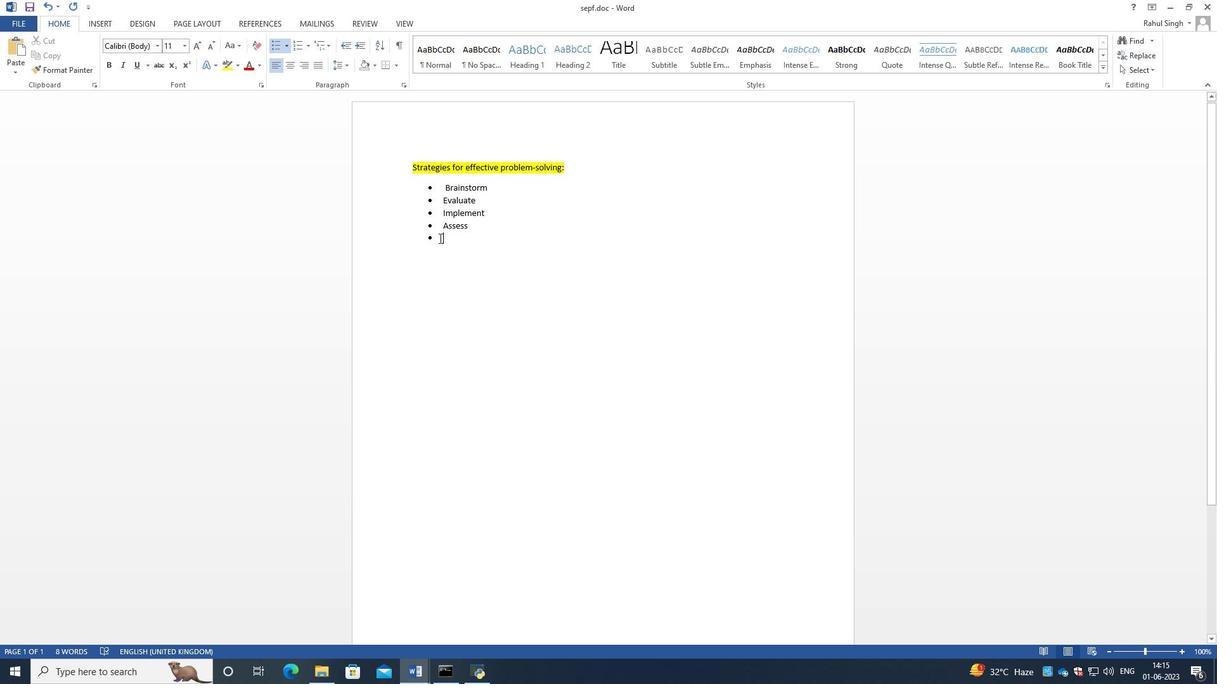 
Action: Key pressed <Key.backspace>
Screenshot: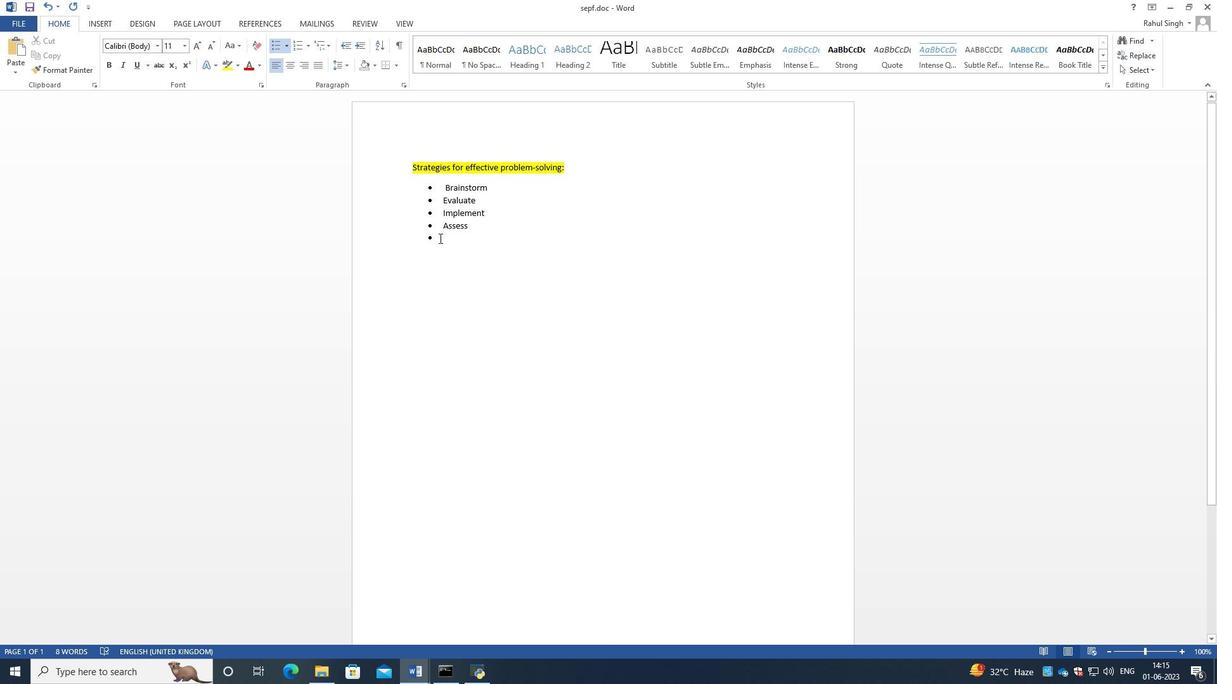 
Action: Mouse moved to (438, 184)
Screenshot: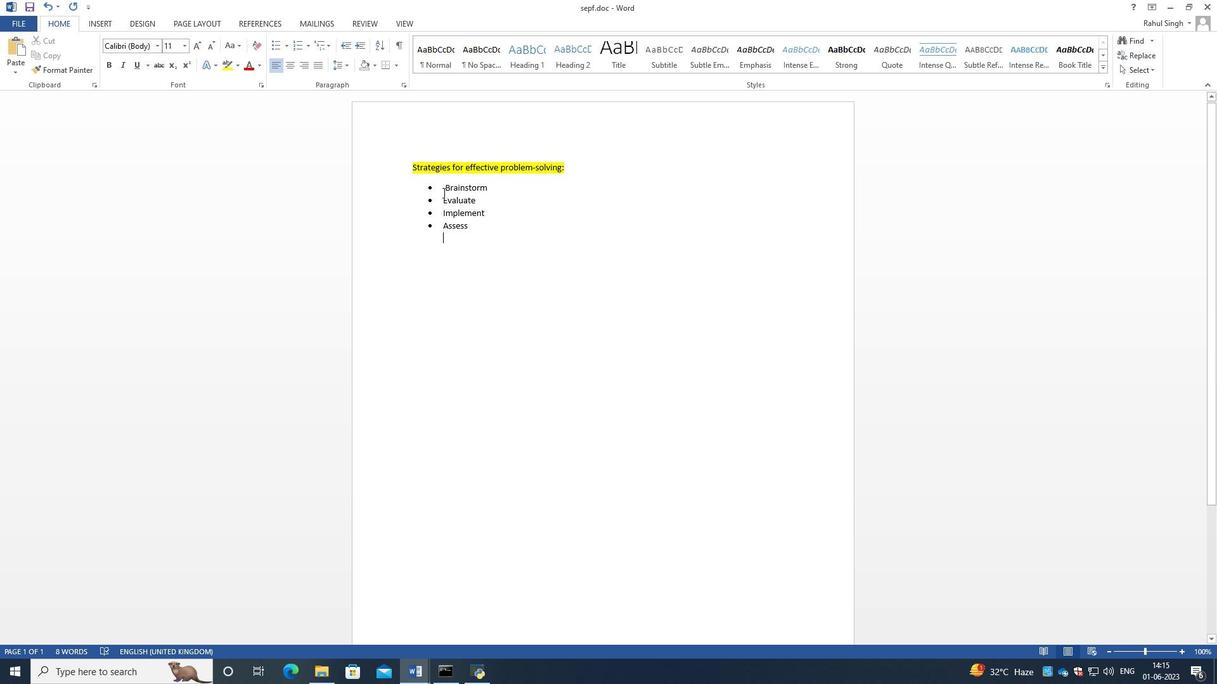 
Action: Mouse pressed left at (438, 184)
Screenshot: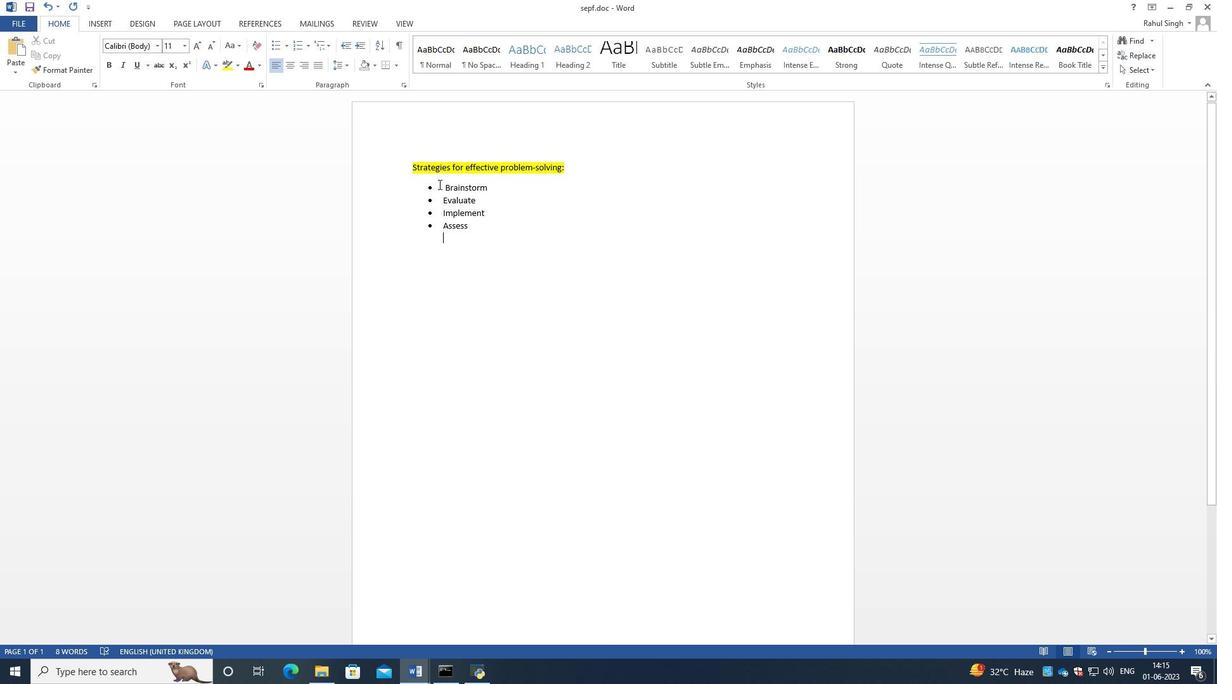 
Action: Mouse moved to (395, 67)
Screenshot: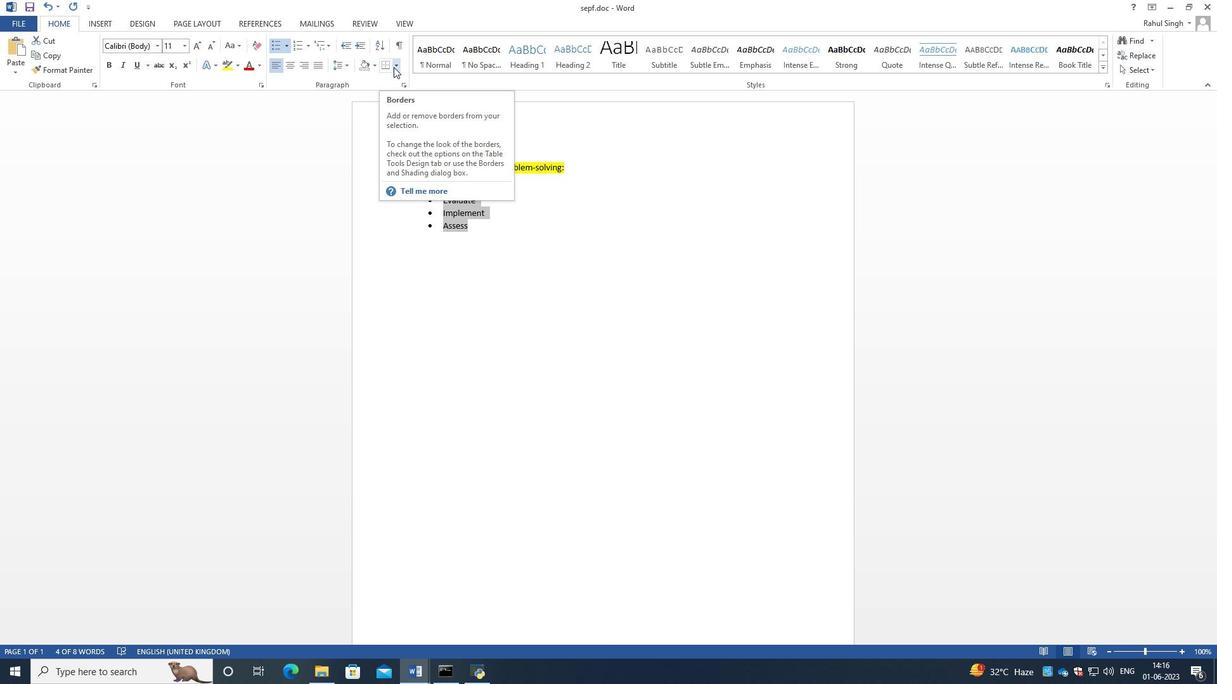 
Action: Mouse pressed left at (395, 67)
Screenshot: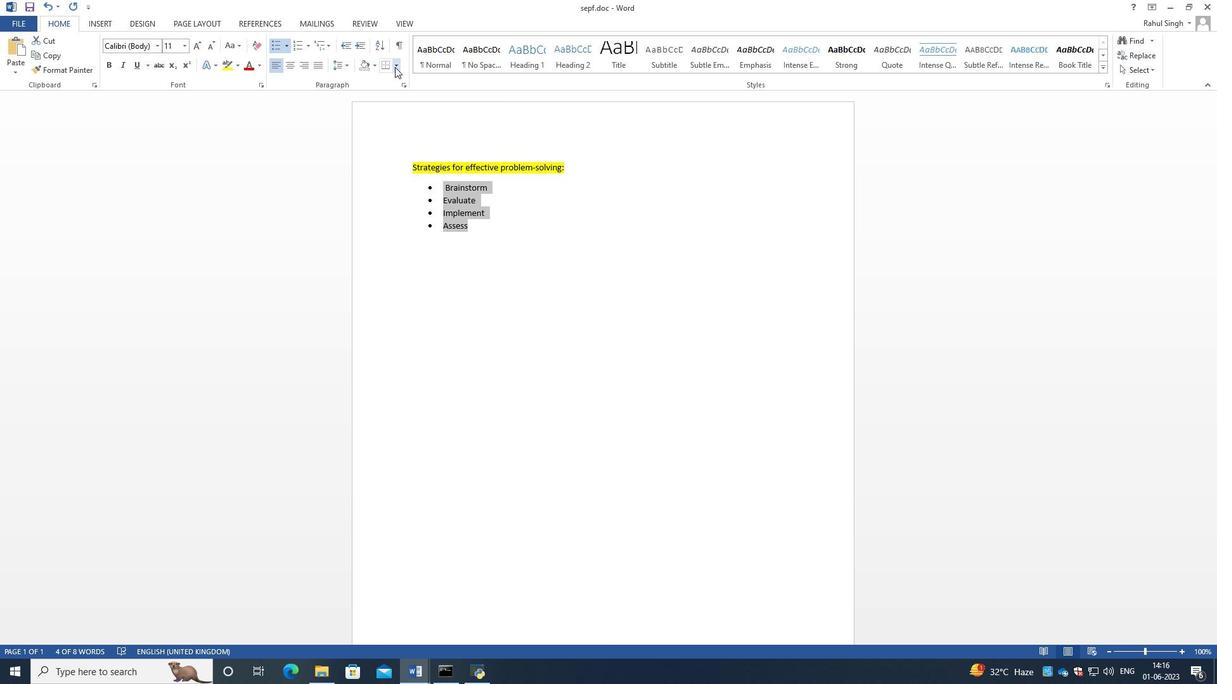 
Action: Mouse moved to (411, 175)
Screenshot: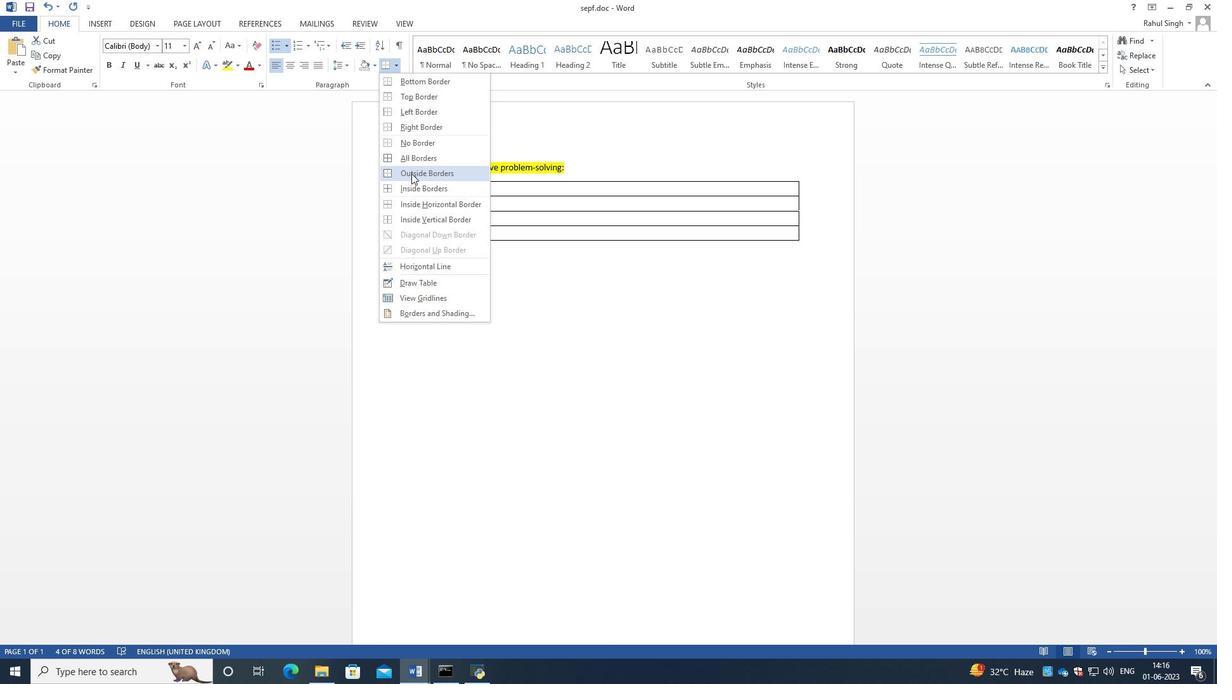 
Action: Mouse pressed left at (411, 175)
Screenshot: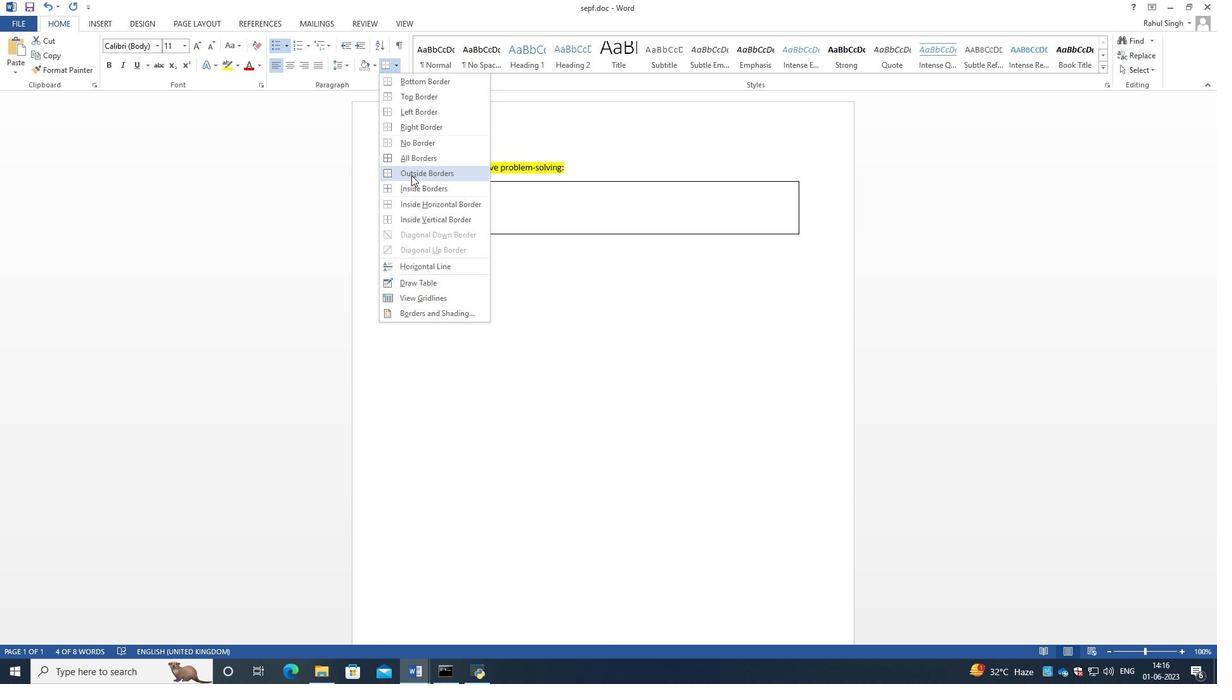 
Action: Mouse moved to (405, 301)
Screenshot: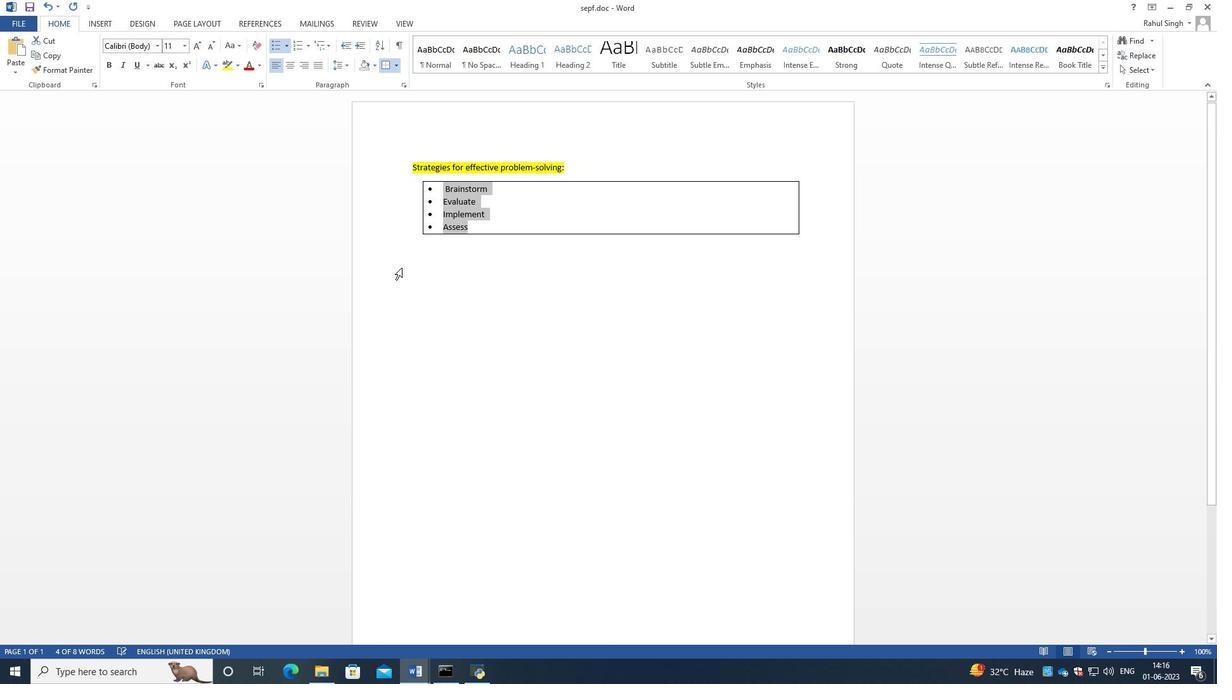 
Action: Mouse pressed left at (405, 301)
Screenshot: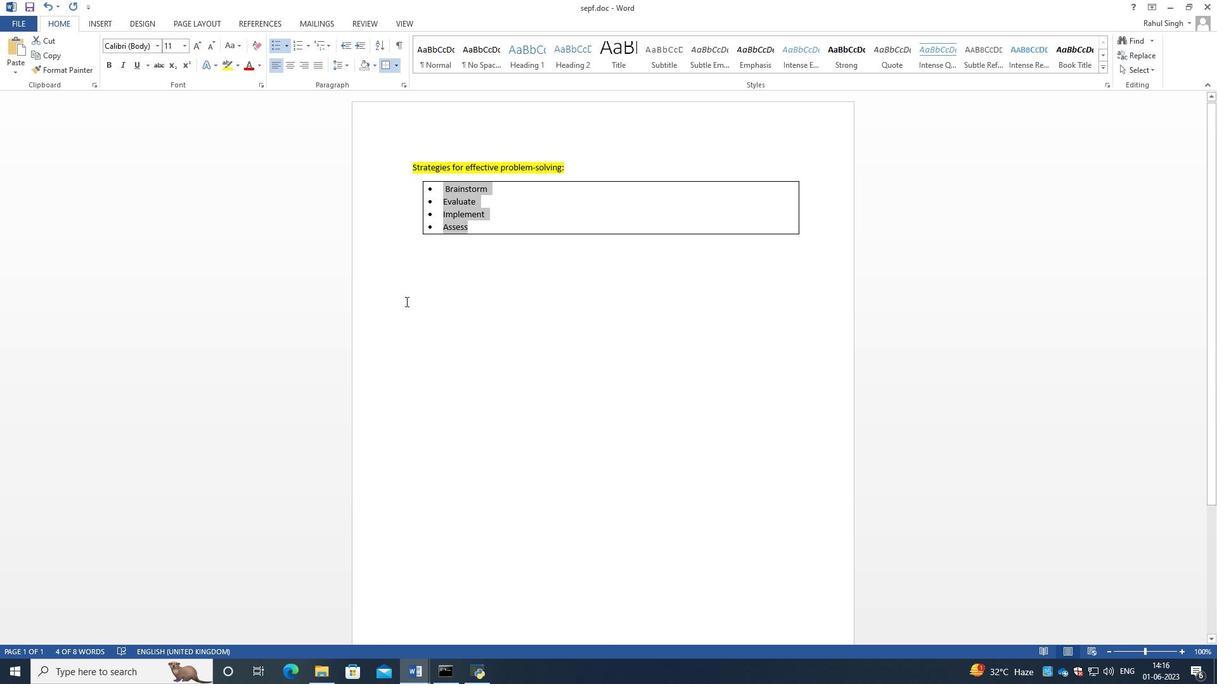 
Action: Mouse moved to (570, 168)
Screenshot: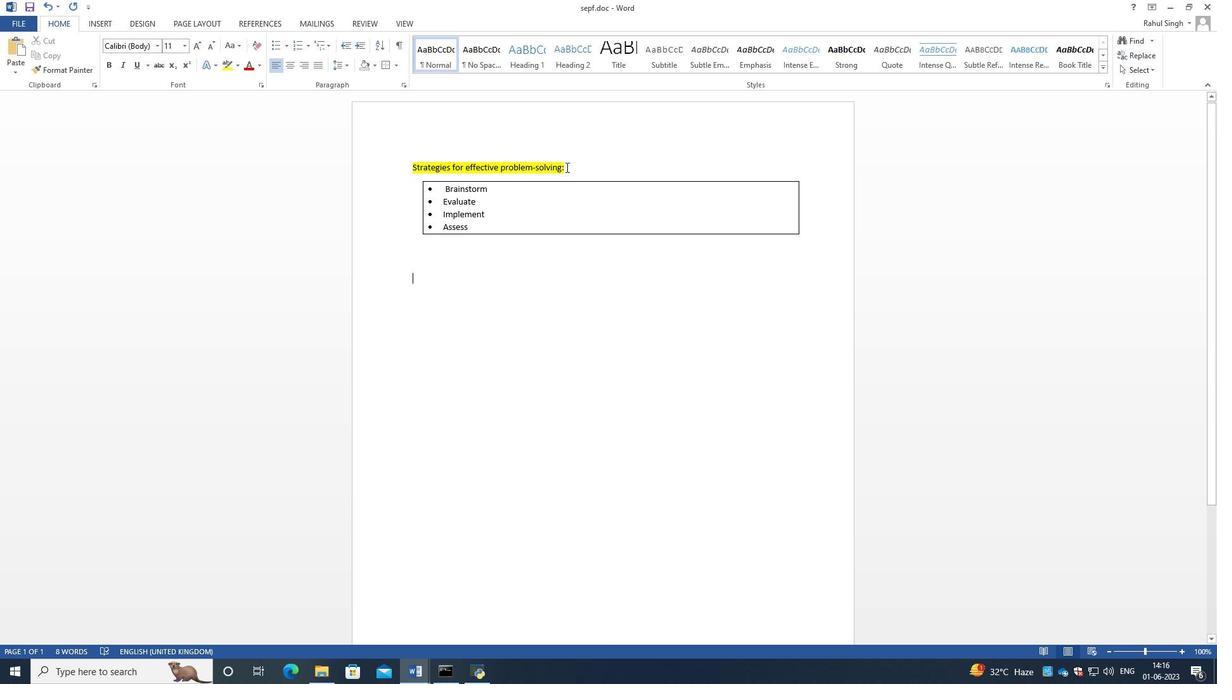 
Action: Mouse pressed left at (570, 168)
Screenshot: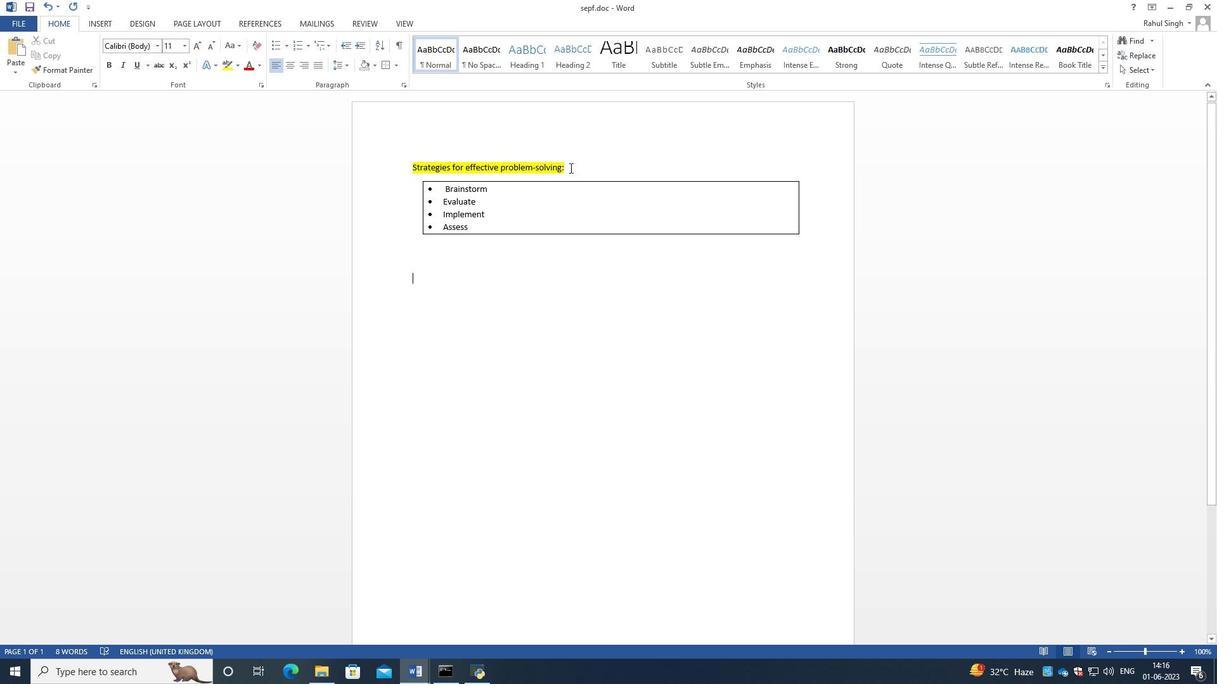 
Action: Mouse moved to (184, 43)
Screenshot: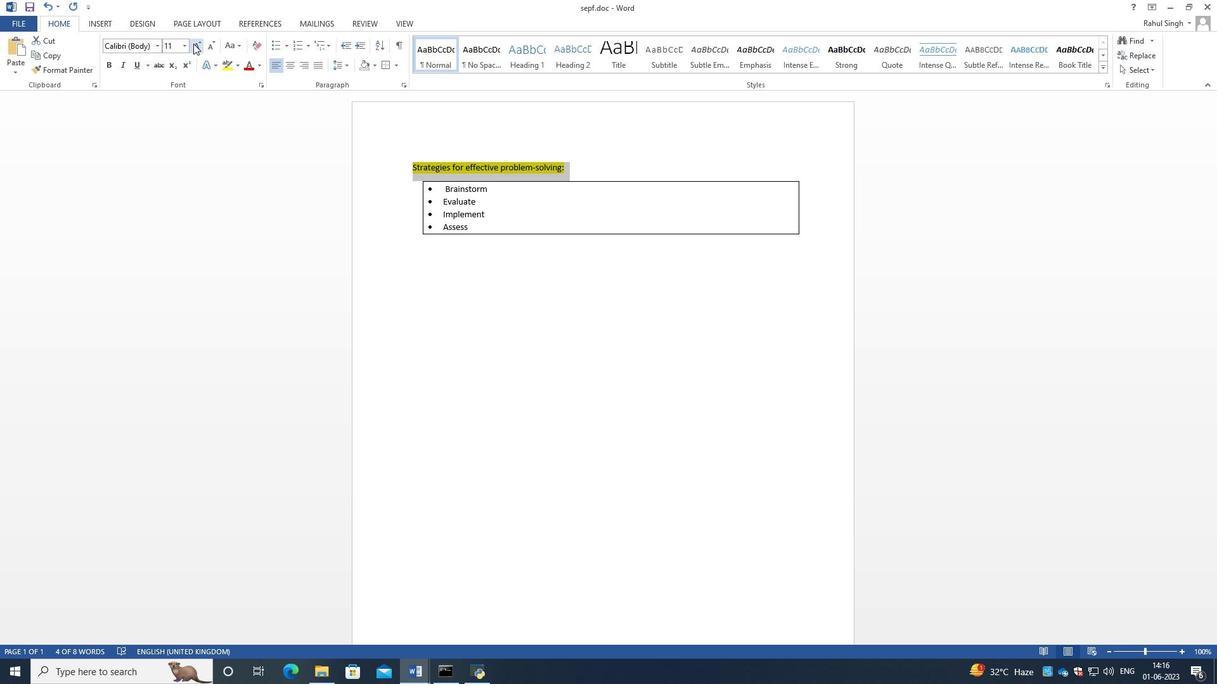 
Action: Mouse pressed left at (184, 43)
Screenshot: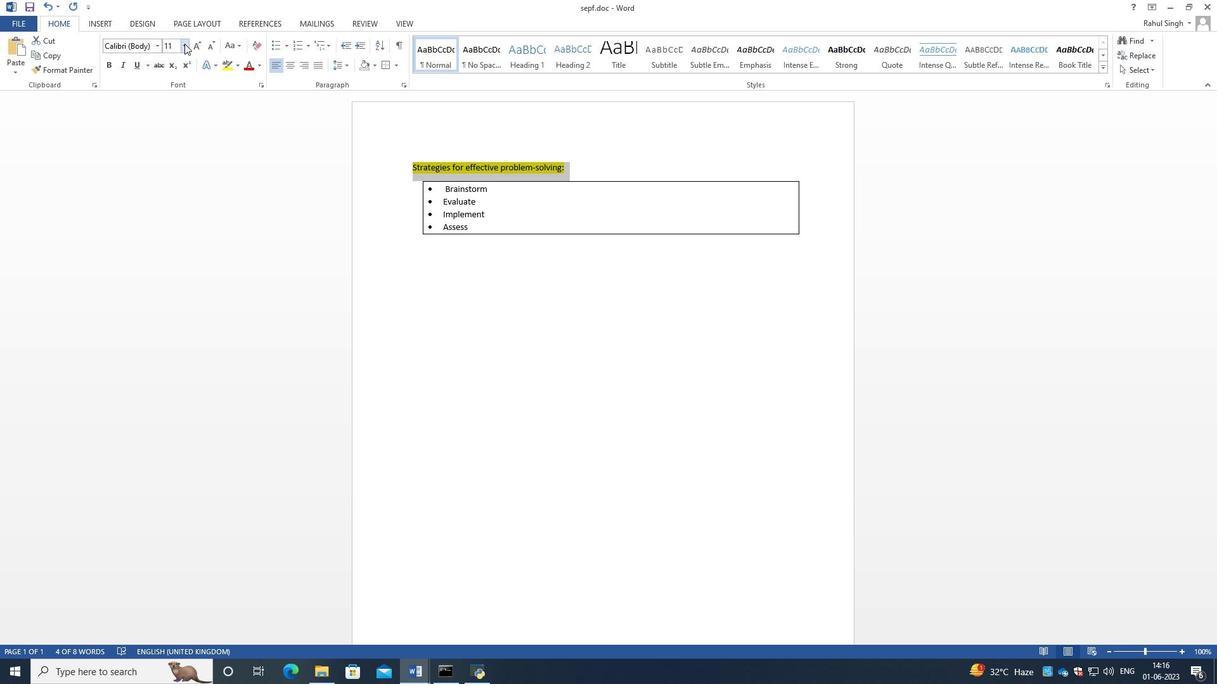 
Action: Mouse pressed left at (184, 43)
Screenshot: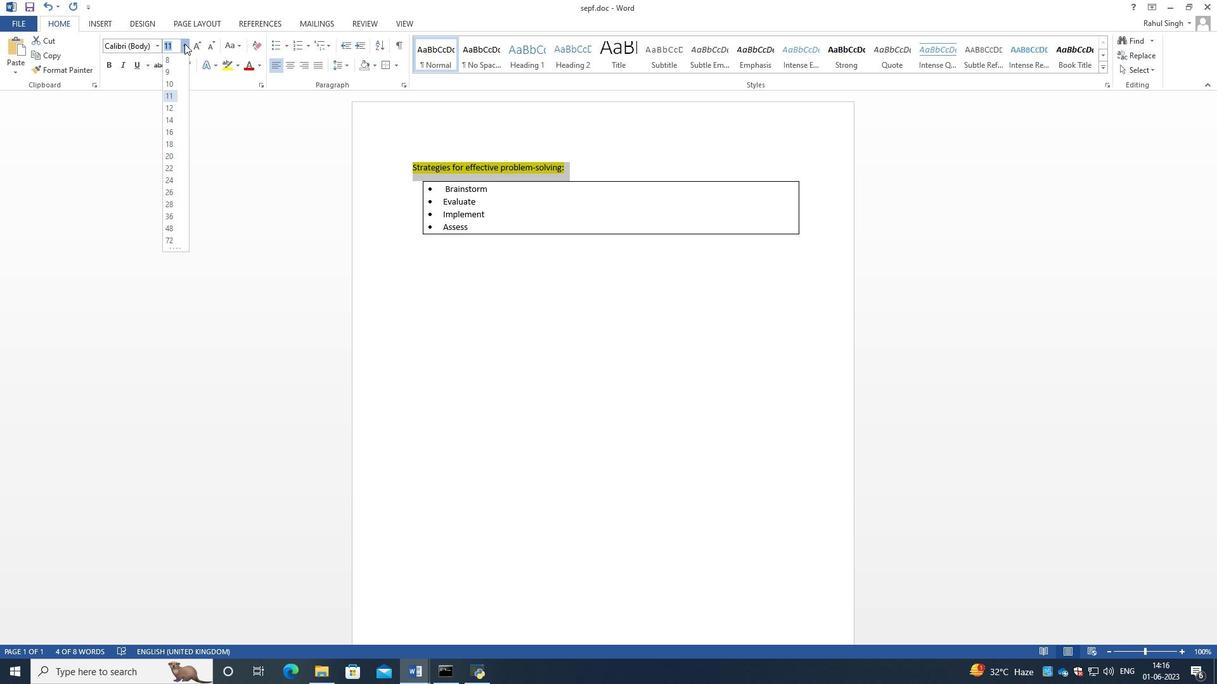 
Action: Mouse pressed left at (184, 43)
Screenshot: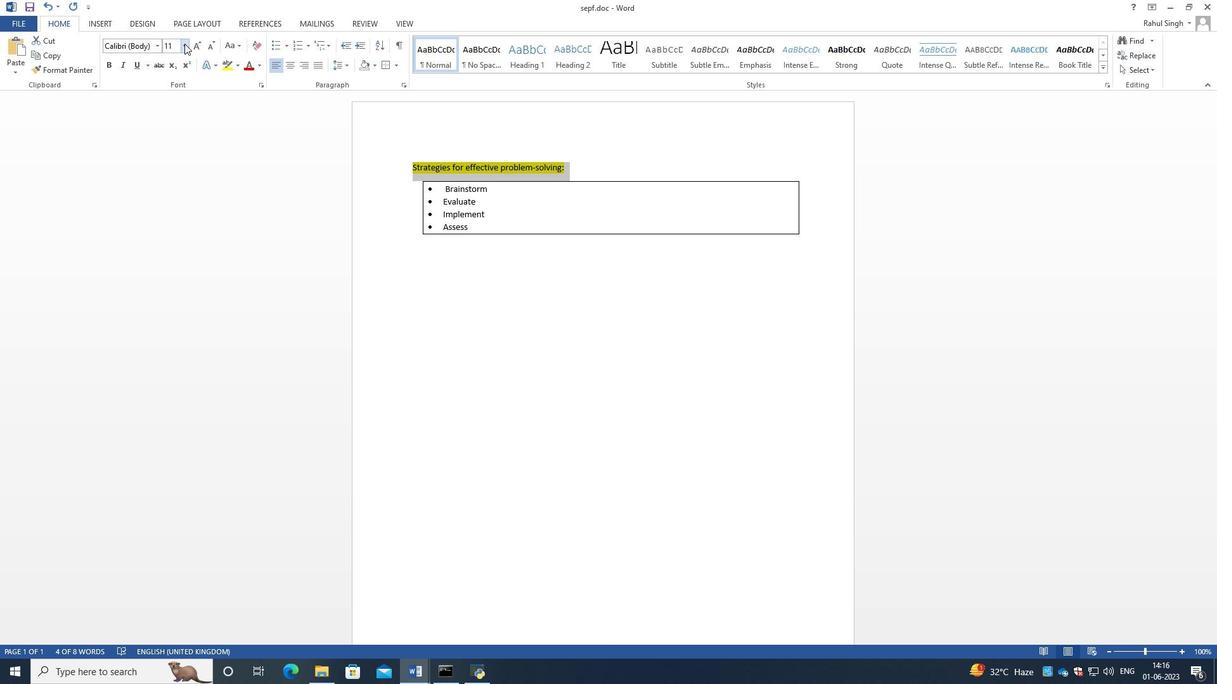 
Action: Mouse moved to (174, 188)
Screenshot: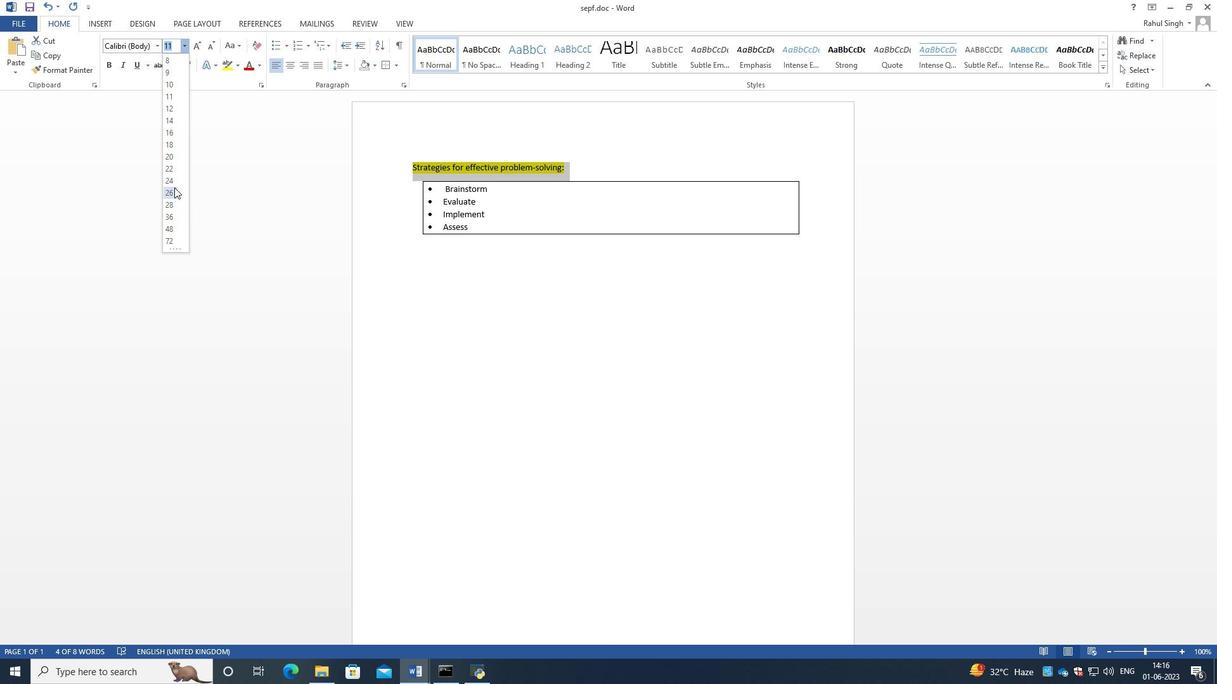 
Action: Mouse pressed left at (174, 188)
Screenshot: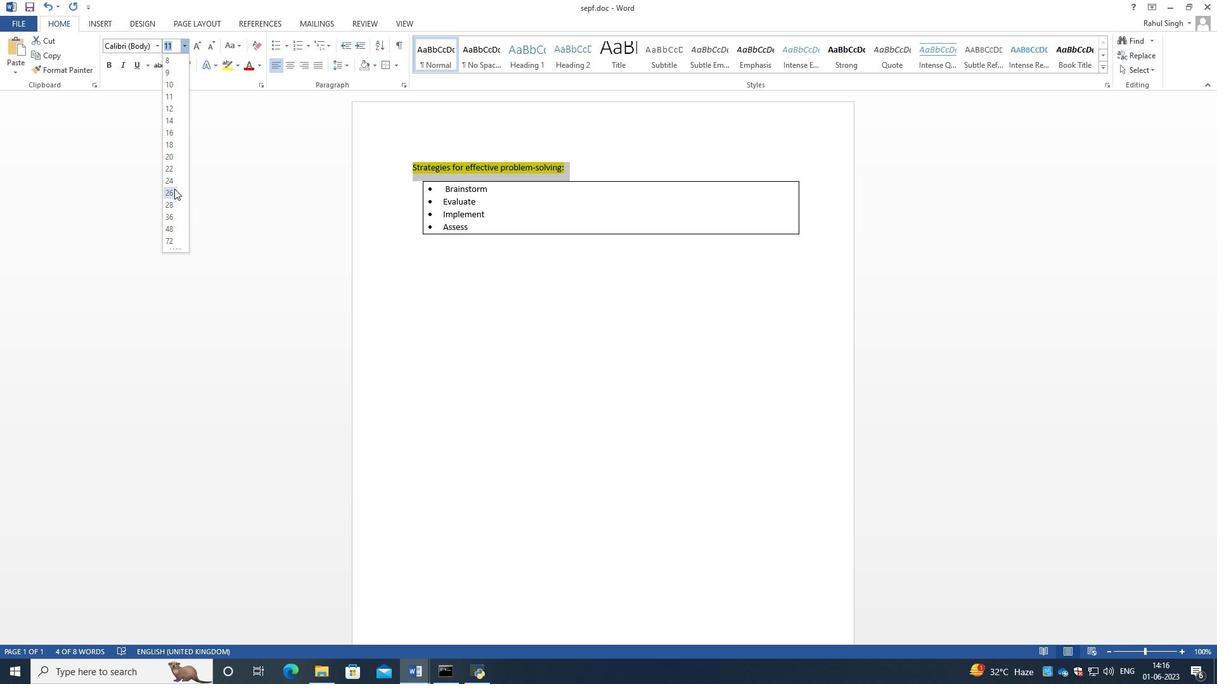 
Action: Mouse moved to (486, 277)
Screenshot: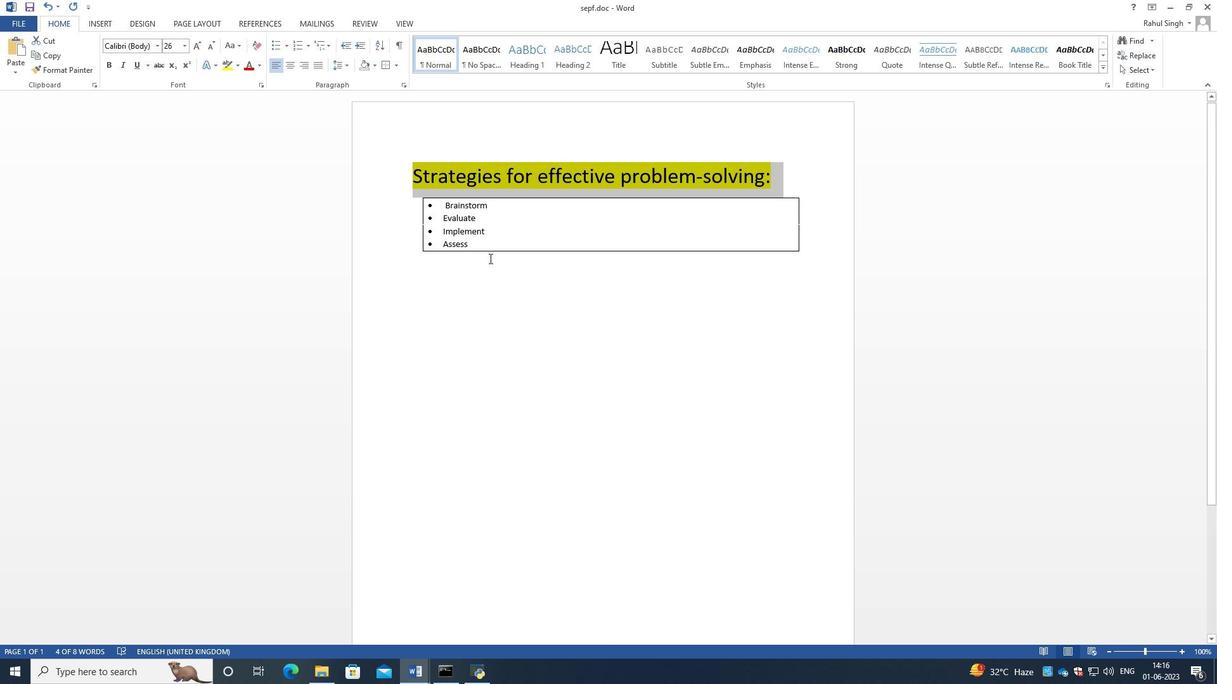 
Action: Mouse pressed left at (486, 277)
Screenshot: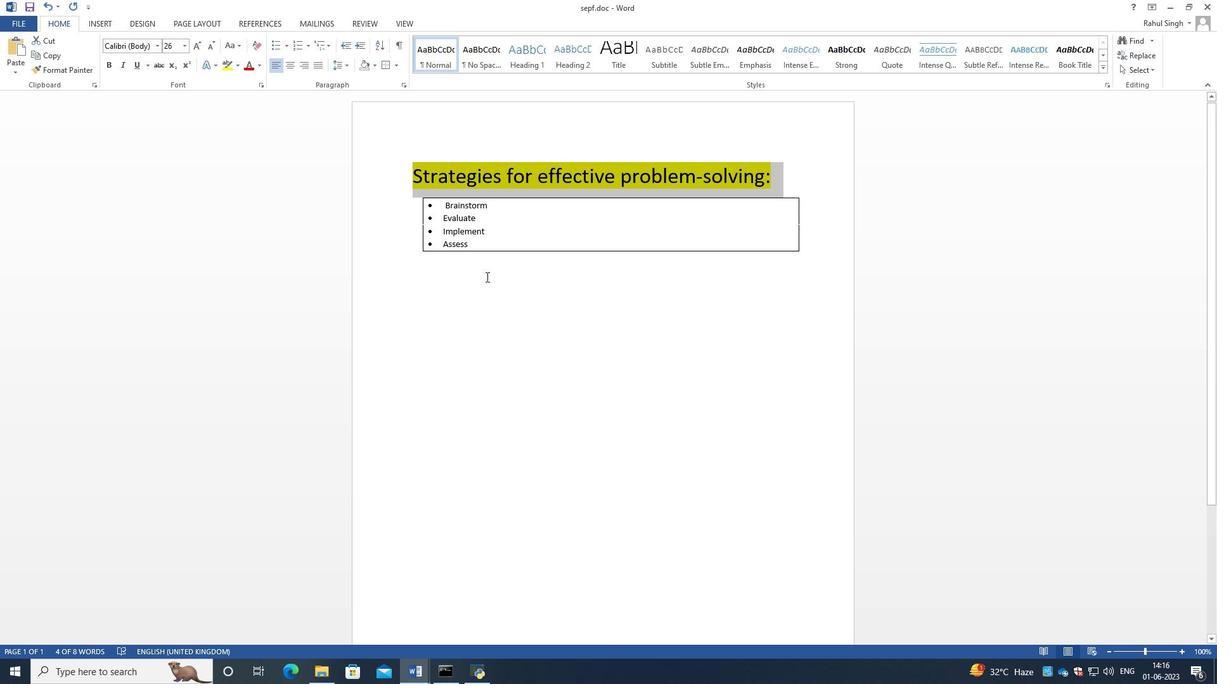 
Action: Mouse moved to (439, 202)
Screenshot: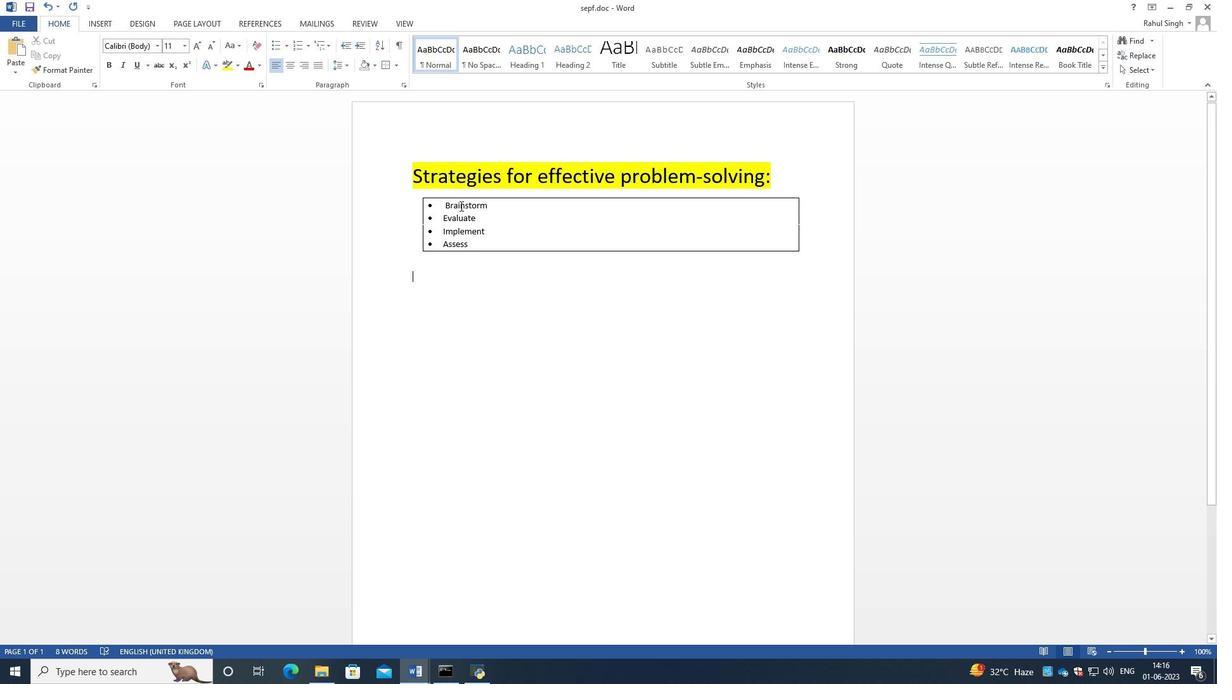 
Action: Mouse pressed left at (439, 202)
Screenshot: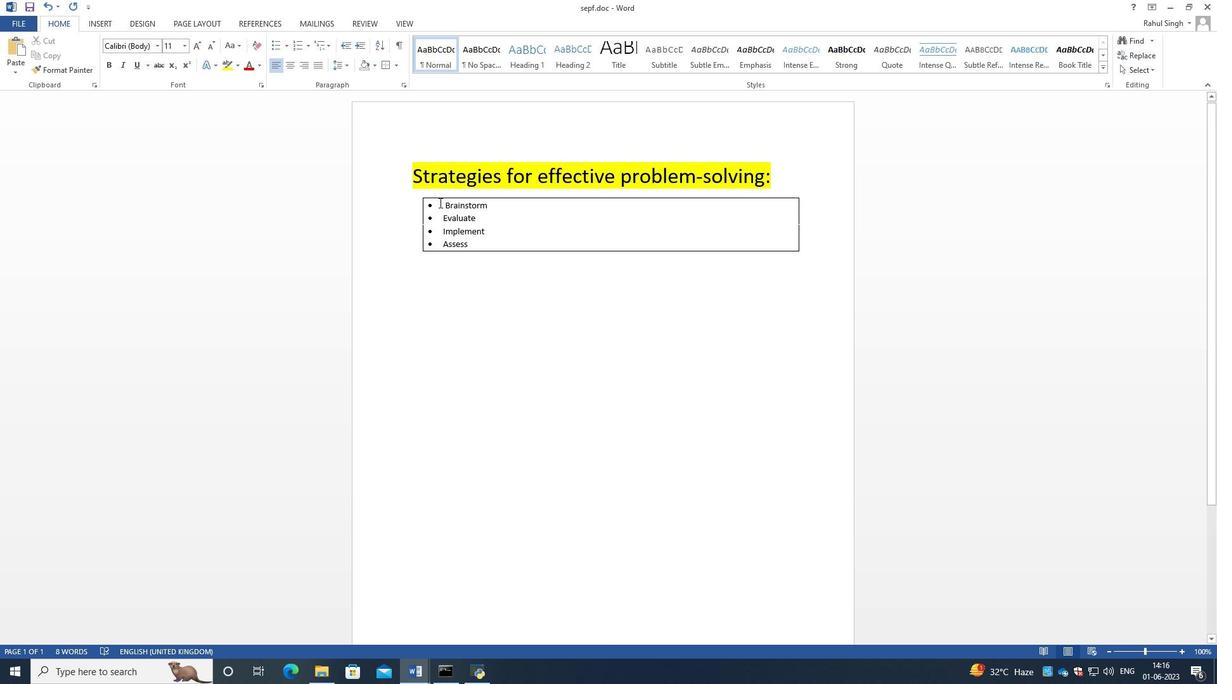 
Action: Mouse moved to (426, 304)
Screenshot: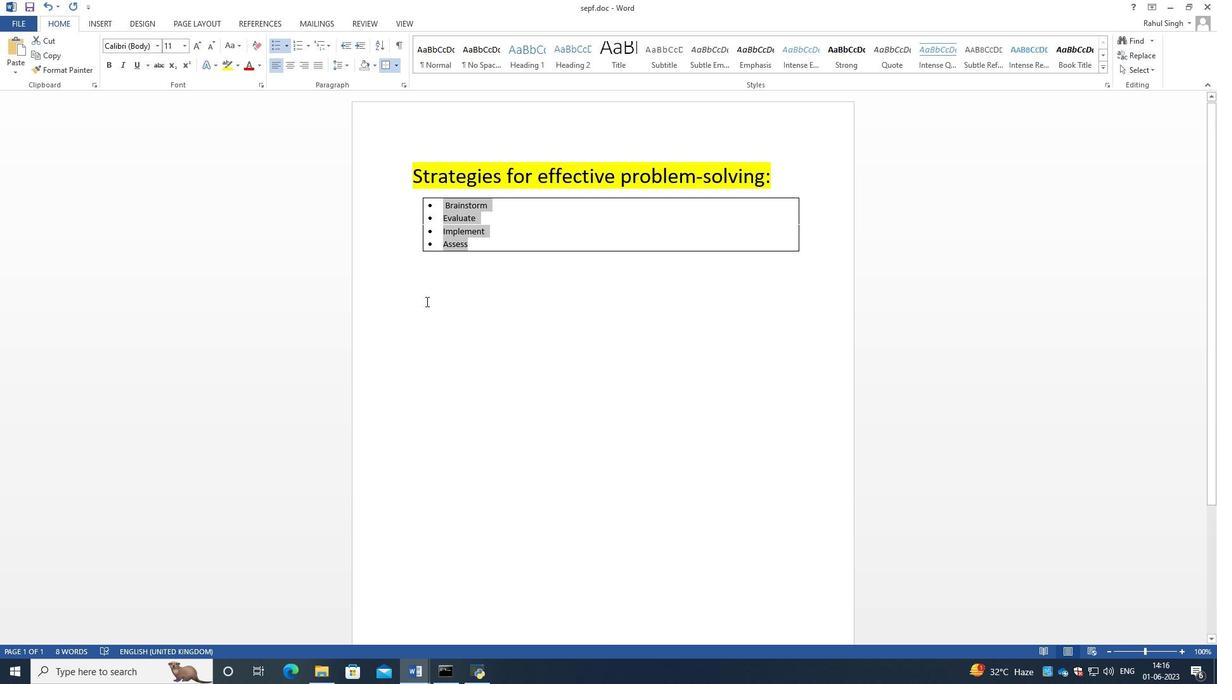 
Action: Mouse pressed left at (426, 304)
Screenshot: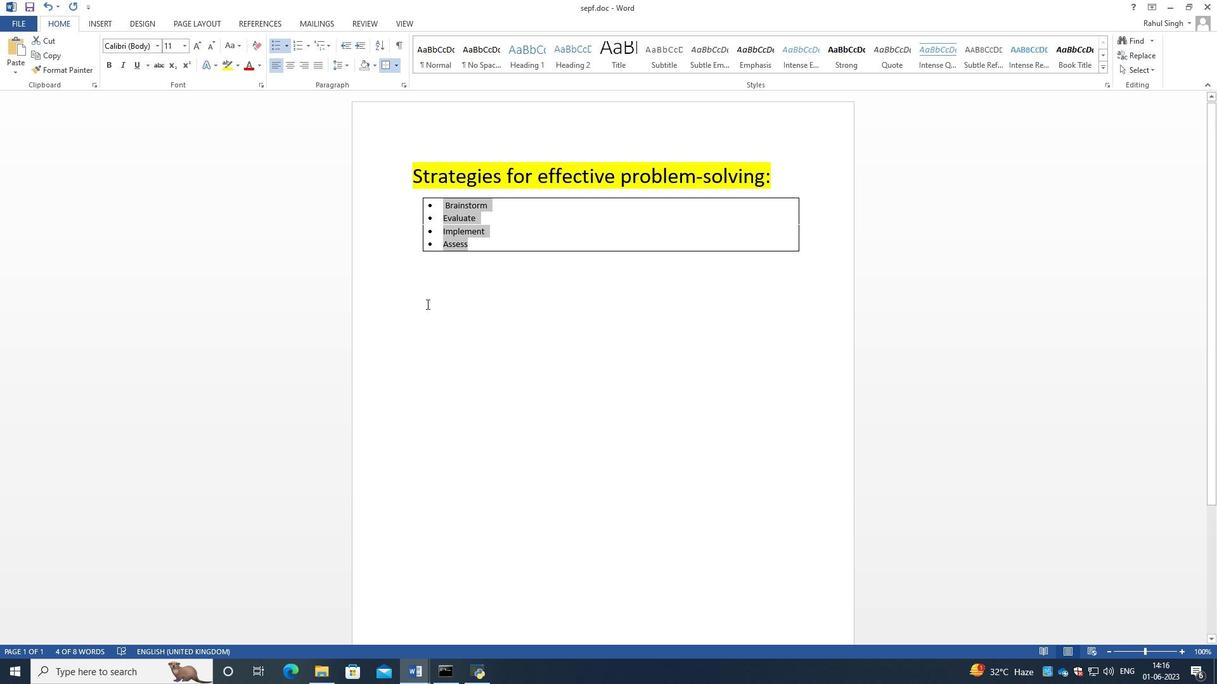 
Action: Mouse moved to (412, 204)
Screenshot: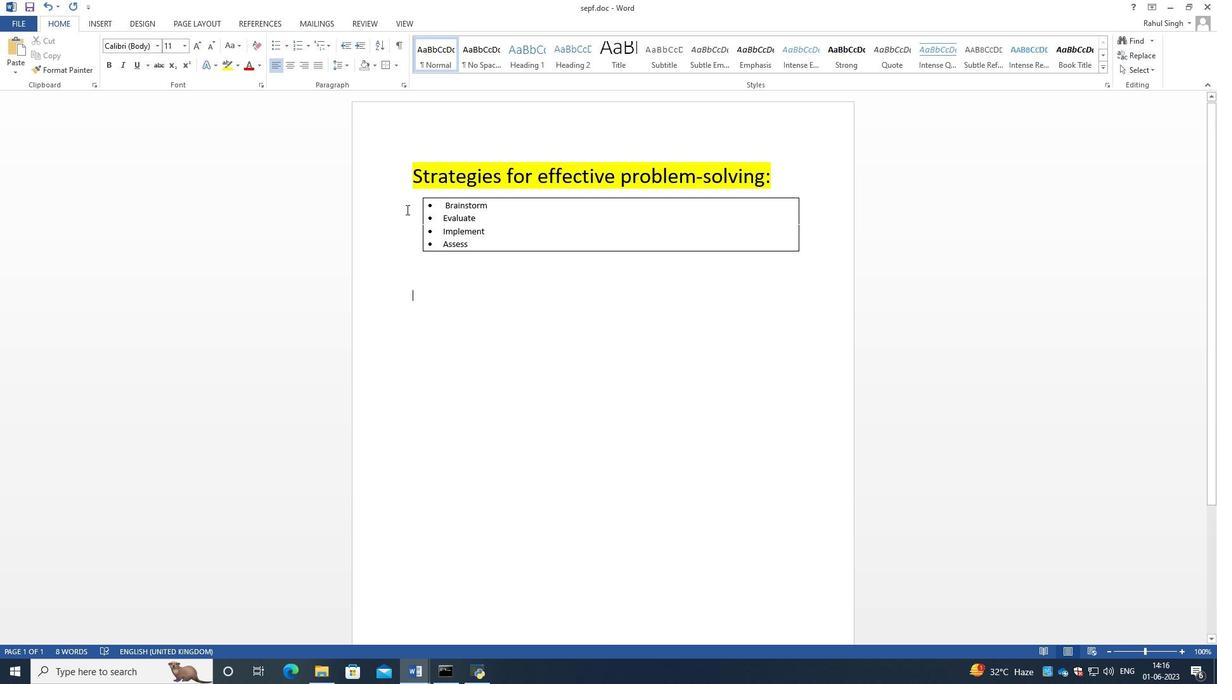 
Action: Mouse pressed left at (412, 204)
Screenshot: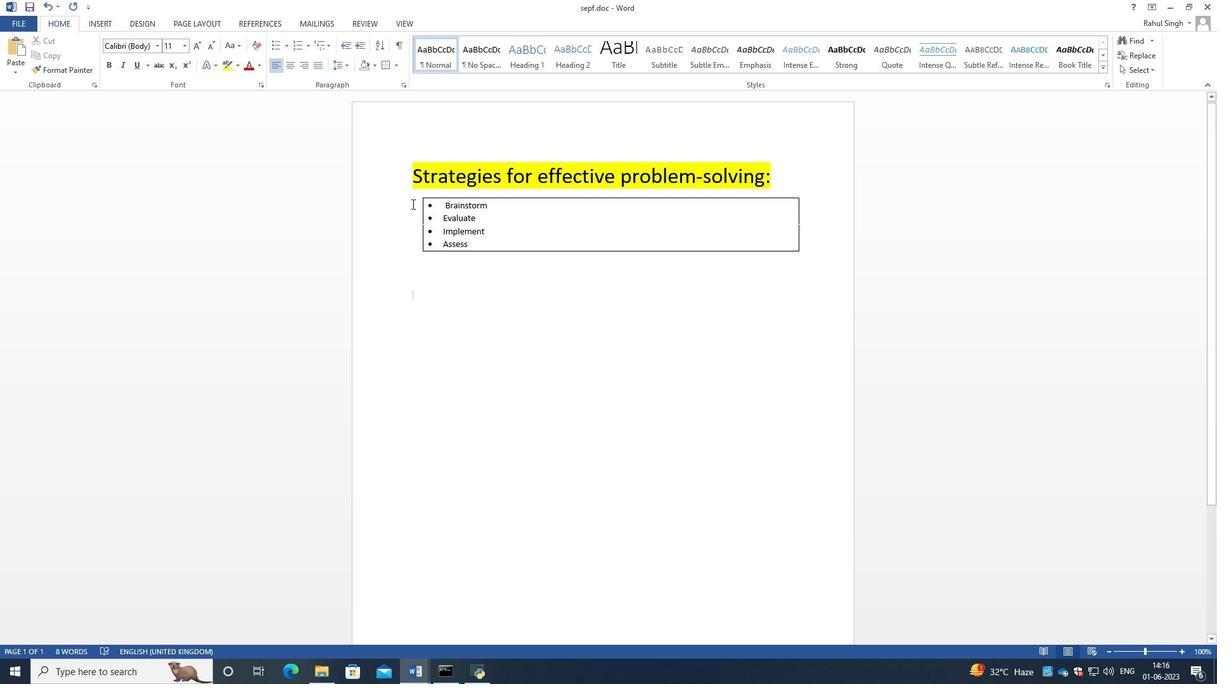 
Action: Mouse moved to (187, 48)
Screenshot: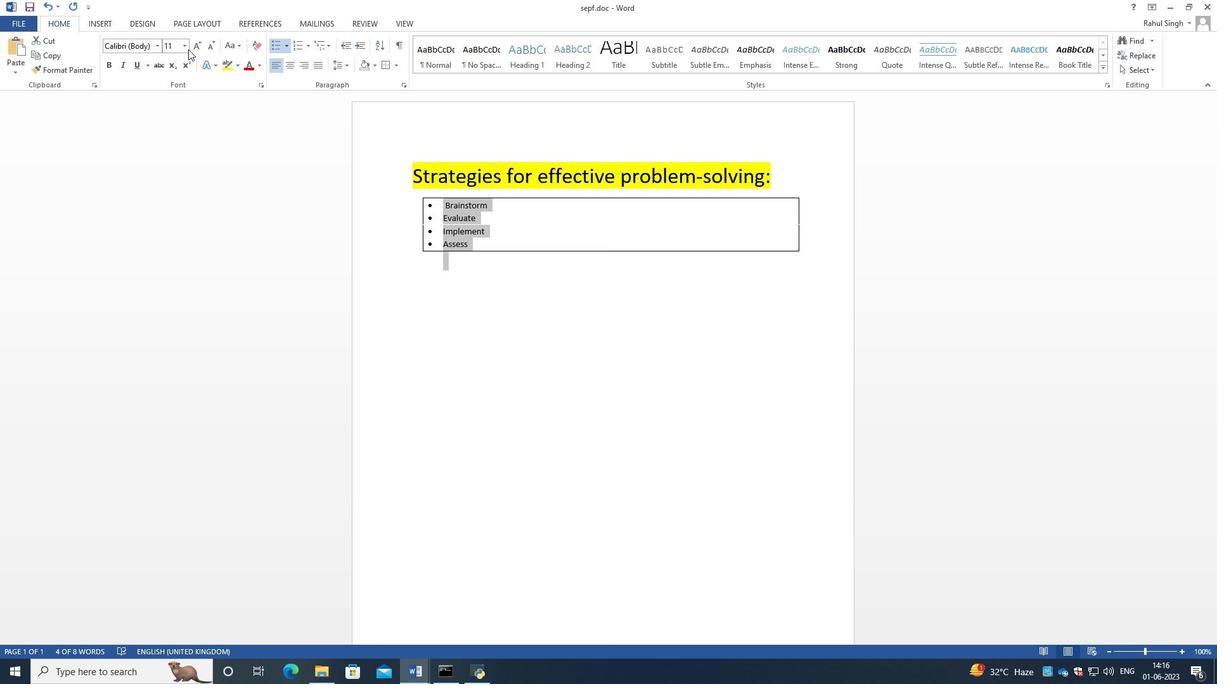 
Action: Mouse pressed left at (187, 48)
Screenshot: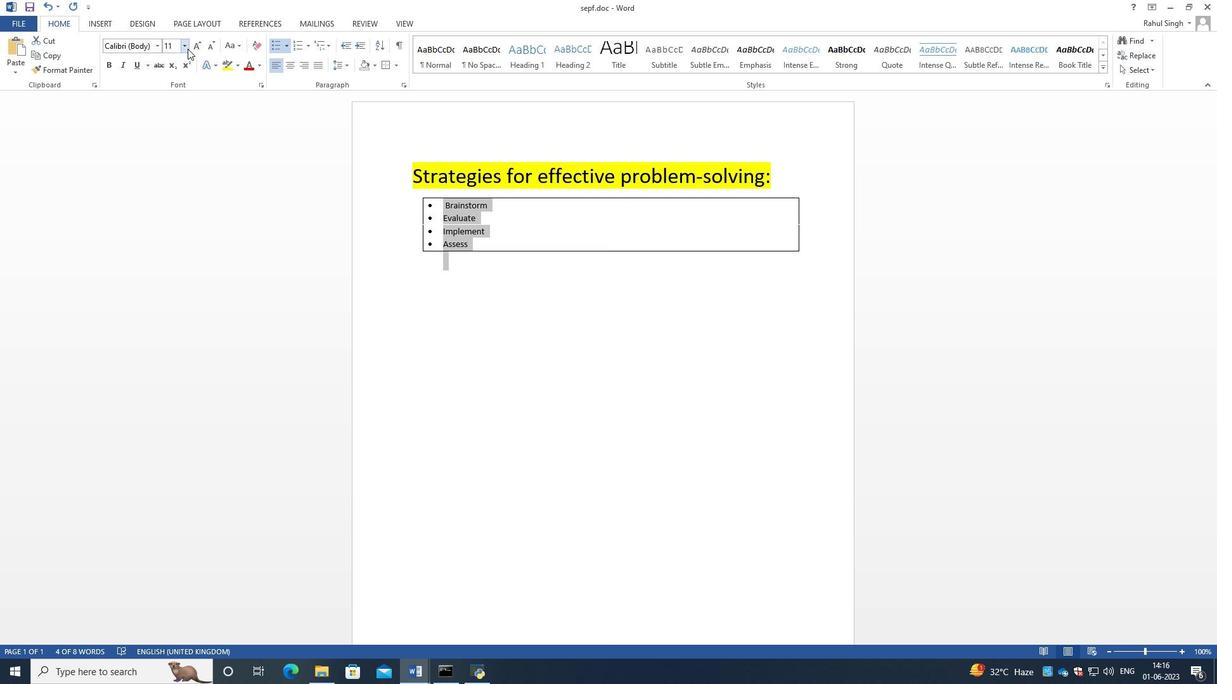 
Action: Mouse moved to (176, 195)
Screenshot: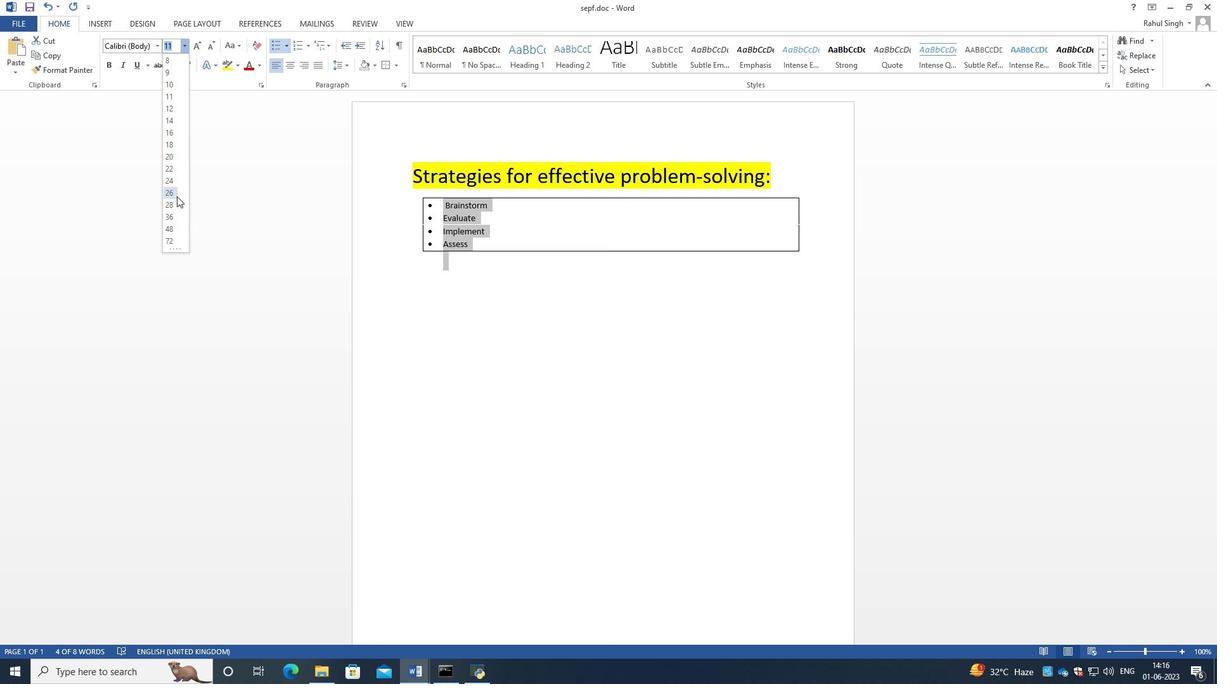 
Action: Mouse pressed left at (176, 195)
Screenshot: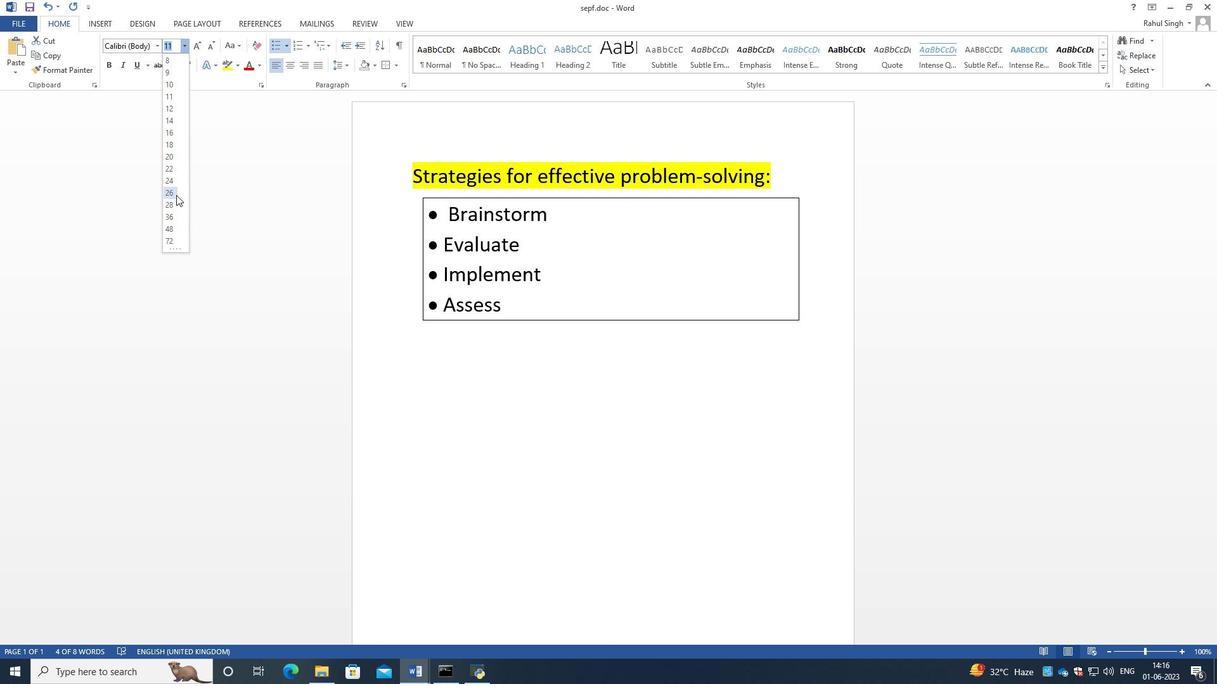 
Action: Mouse moved to (497, 376)
Screenshot: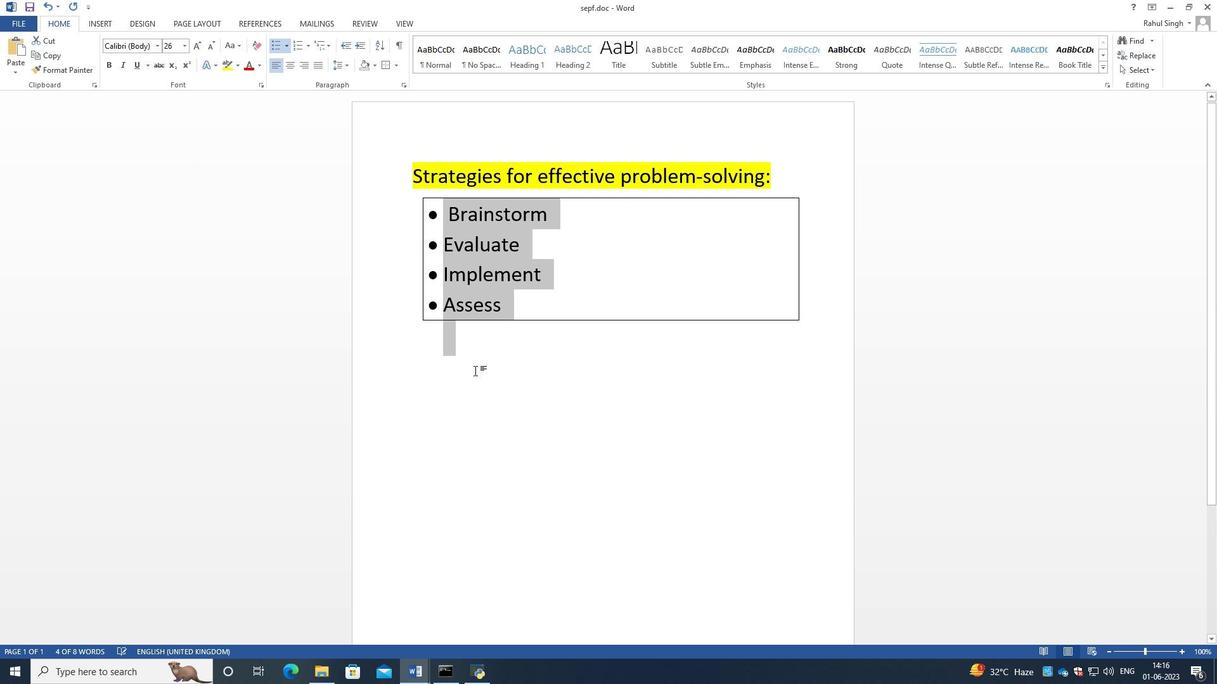 
Action: Mouse pressed left at (497, 376)
Screenshot: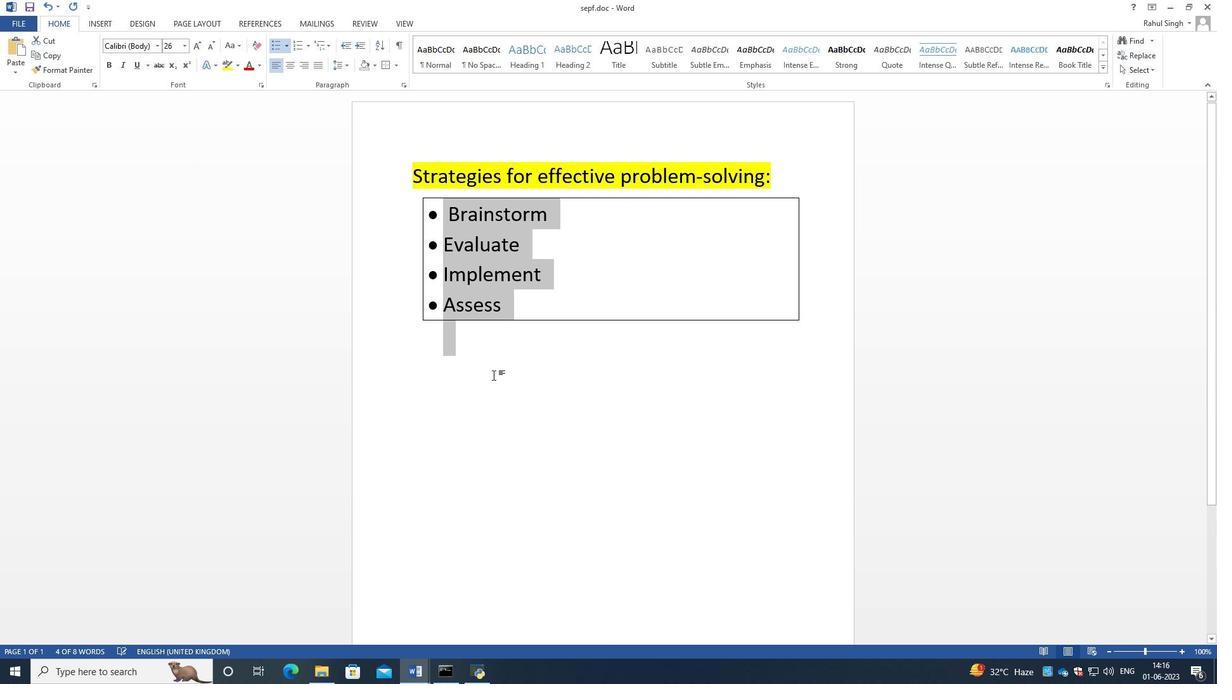 
Action: Mouse moved to (601, 133)
Screenshot: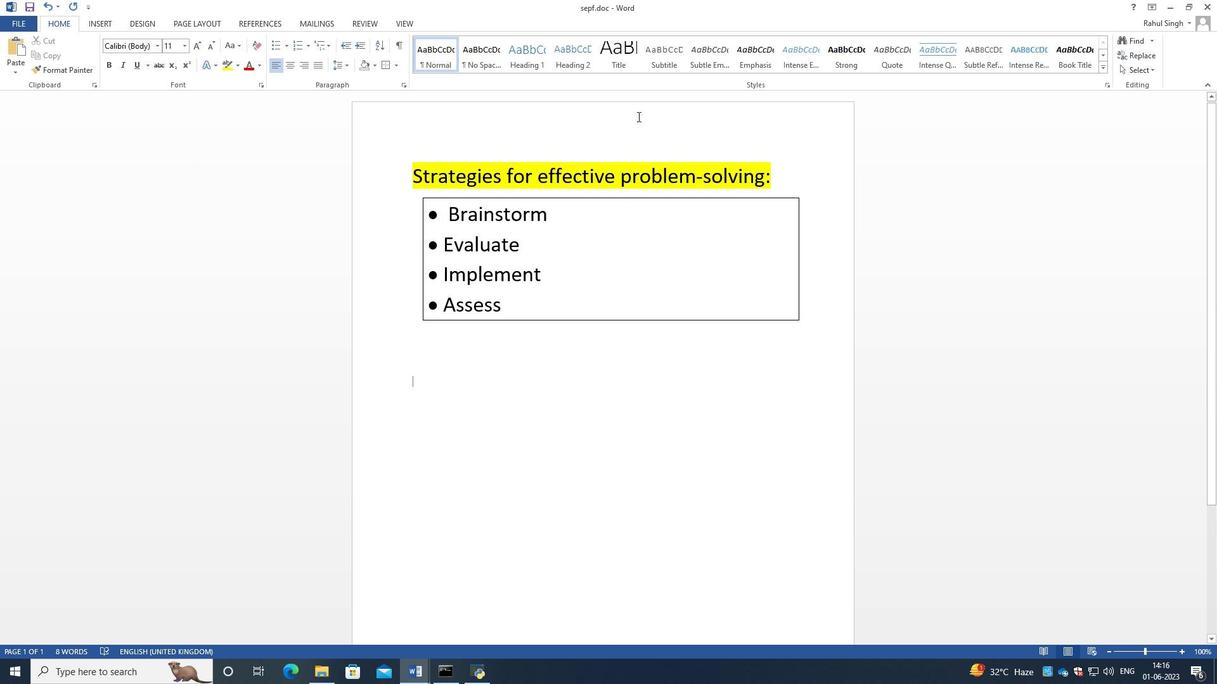 
Action: Mouse pressed left at (601, 133)
Screenshot: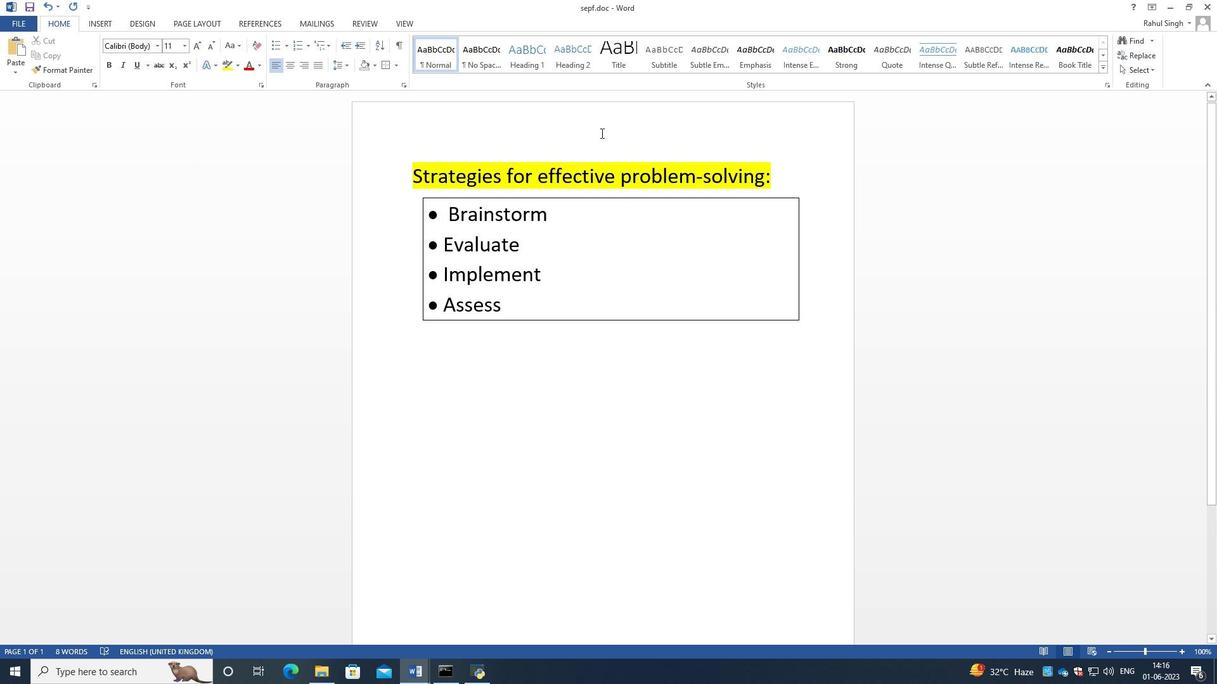 
Action: Mouse moved to (578, 384)
Screenshot: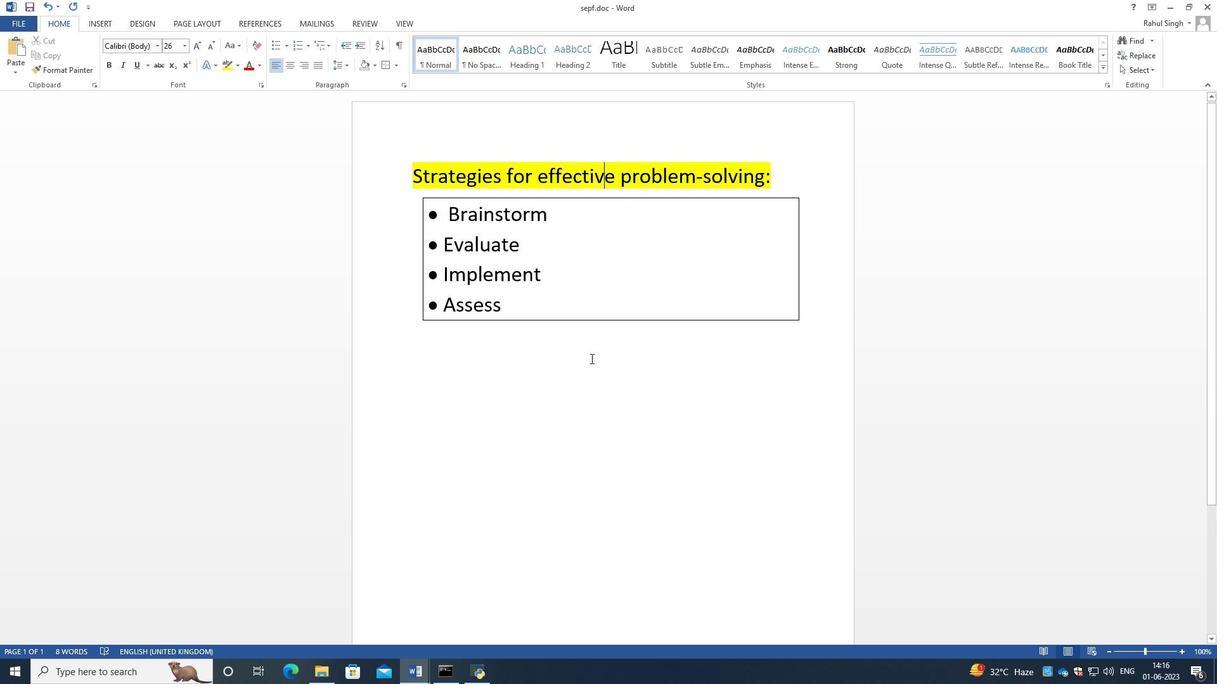 
